 Task:  Click on Hockey In the Cross-Check Hockey League click on  Pick Sheet Your name William Rodriguez Team name Carolina Thunderbirds and  Email softage.5@softage.net Period 1 - 3 Point Game Los Angeles Kings Period 1 - 2 Point Game Edmonton Oilers Period 1 - 1 Point Game Detroit Red Wings Period 2 - 3 Point Game Dallas Stars Period 2 - 2 Point Game Columbus Blue Jackets Period 2 - 1 Point Game Colorado Avalanche Period 3 - 3 Point Game Chicago Blackhawks Period 3 - 2 Point Game Carolina Hurricanes Period 3 - 1 Point Game Calgary Flames Submit pick sheet
Action: Mouse moved to (612, 69)
Screenshot: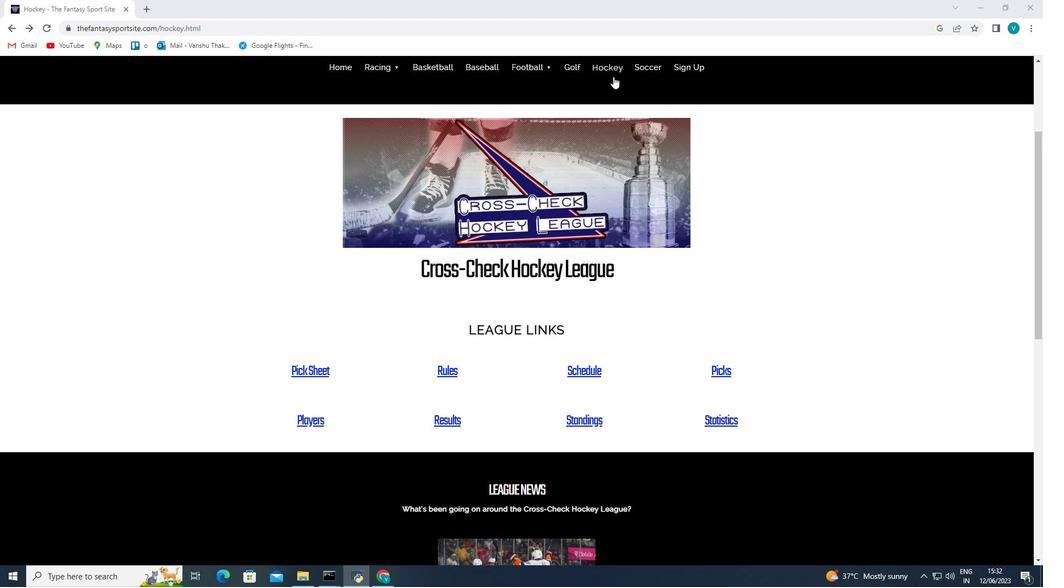 
Action: Mouse pressed left at (612, 69)
Screenshot: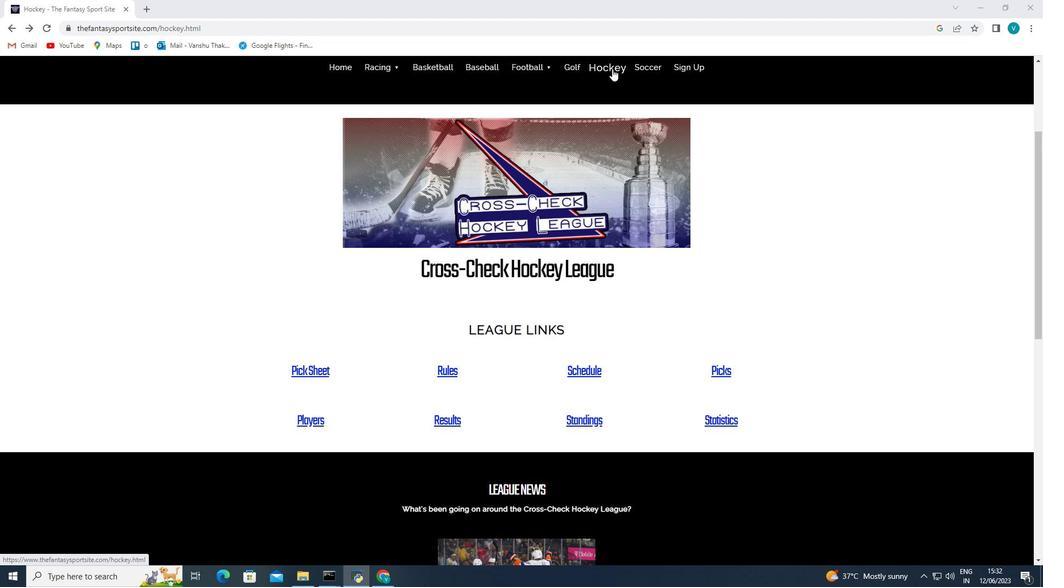 
Action: Mouse moved to (821, 201)
Screenshot: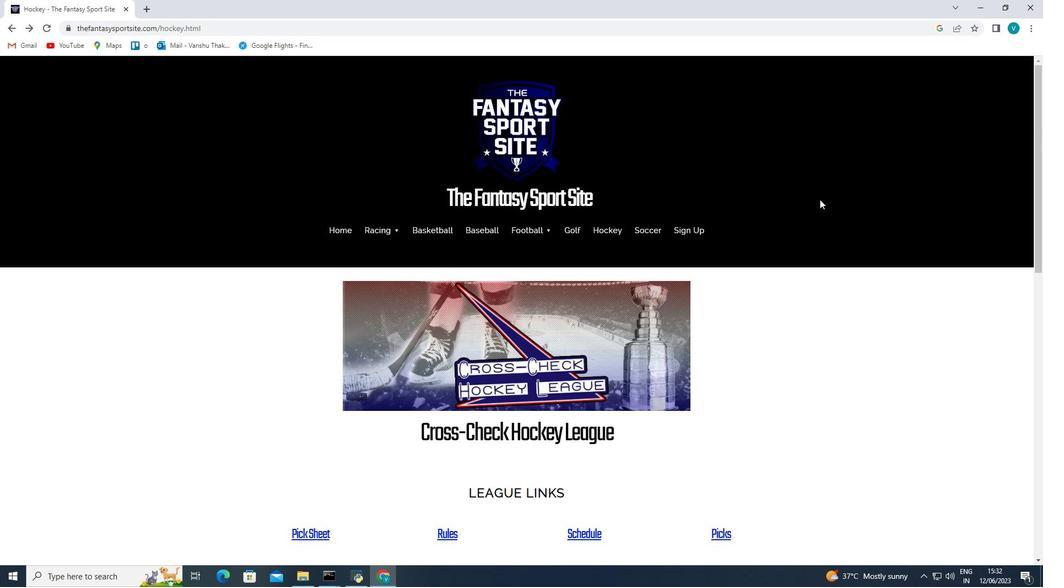 
Action: Mouse scrolled (821, 201) with delta (0, 0)
Screenshot: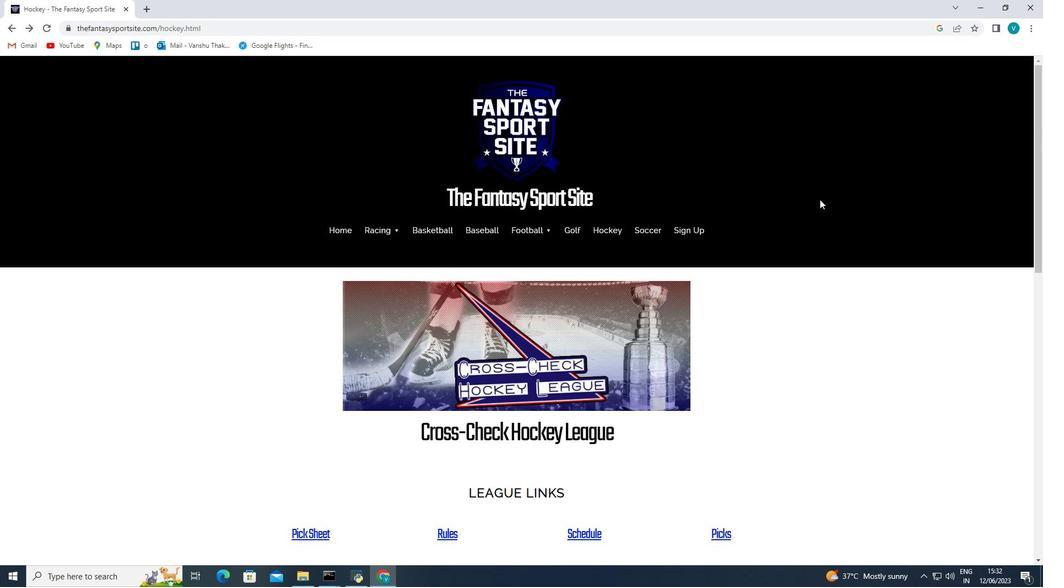 
Action: Mouse moved to (823, 208)
Screenshot: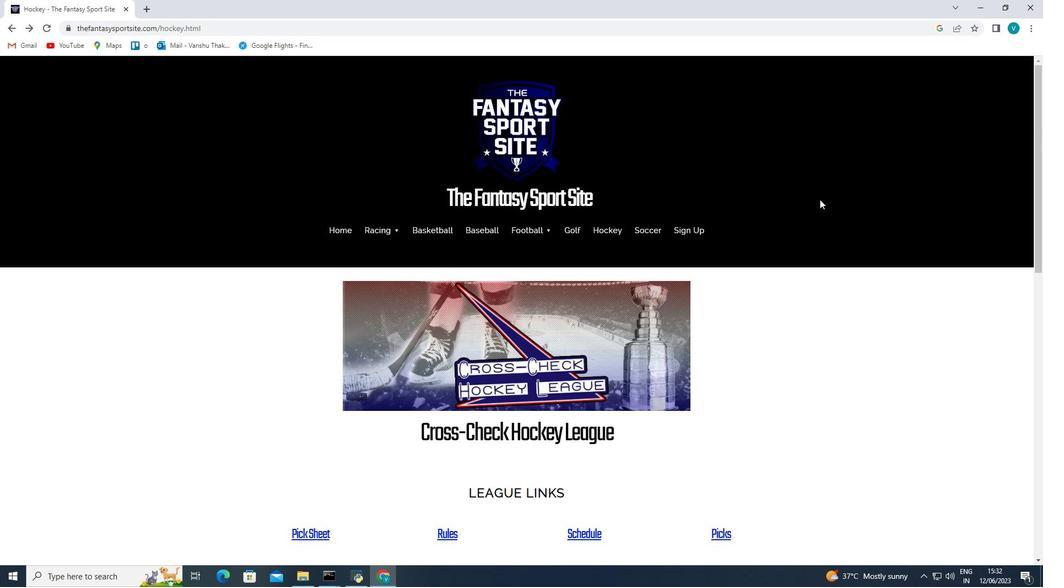 
Action: Mouse scrolled (823, 208) with delta (0, 0)
Screenshot: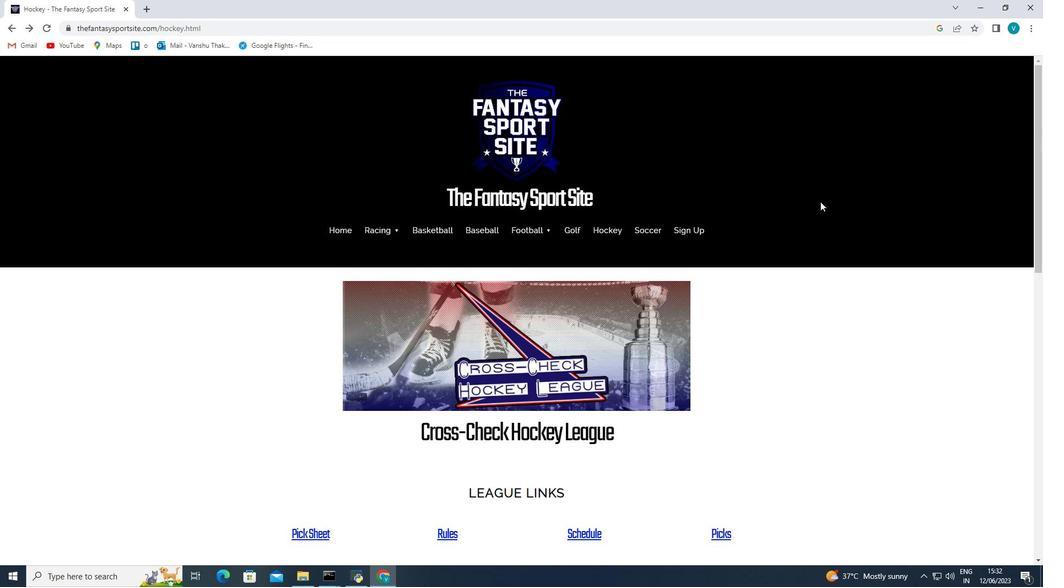 
Action: Mouse moved to (823, 213)
Screenshot: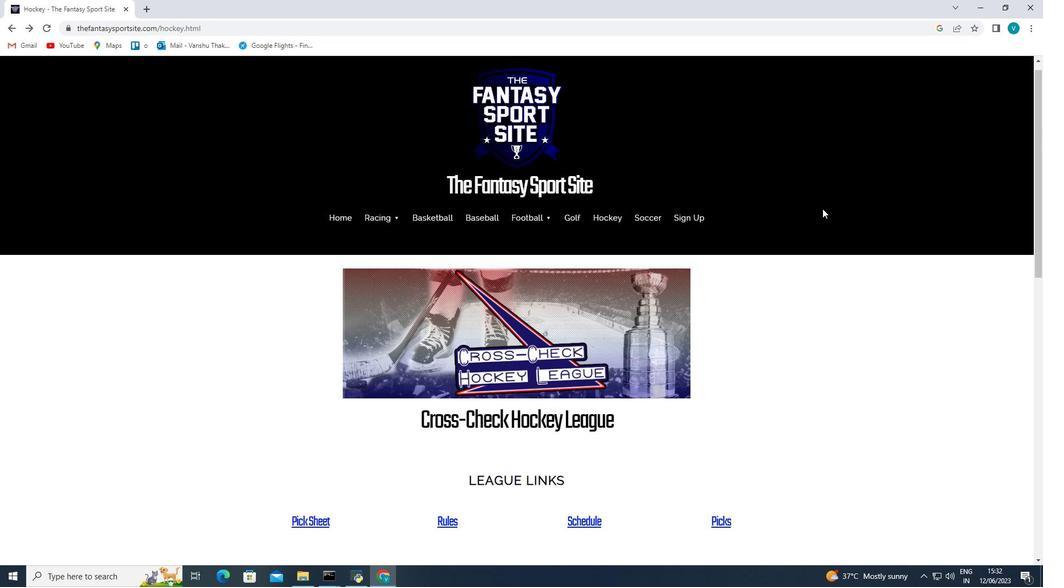 
Action: Mouse scrolled (823, 212) with delta (0, 0)
Screenshot: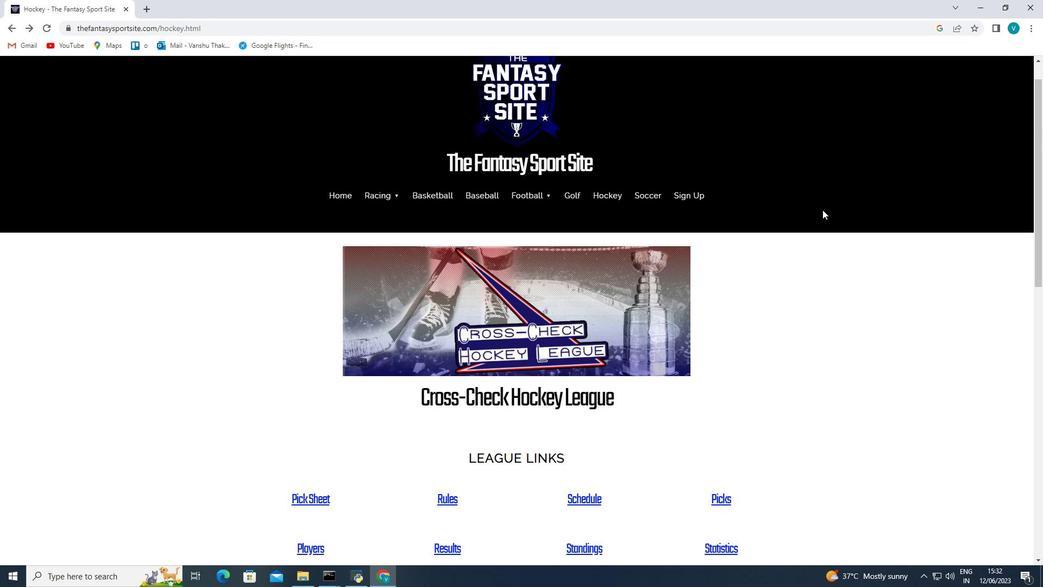 
Action: Mouse moved to (332, 370)
Screenshot: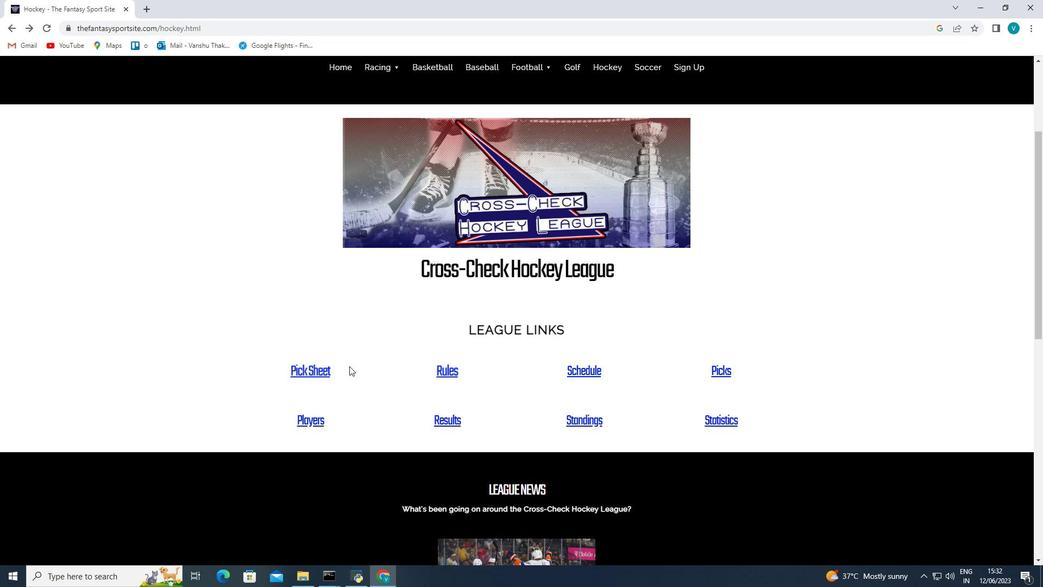 
Action: Mouse pressed left at (332, 370)
Screenshot: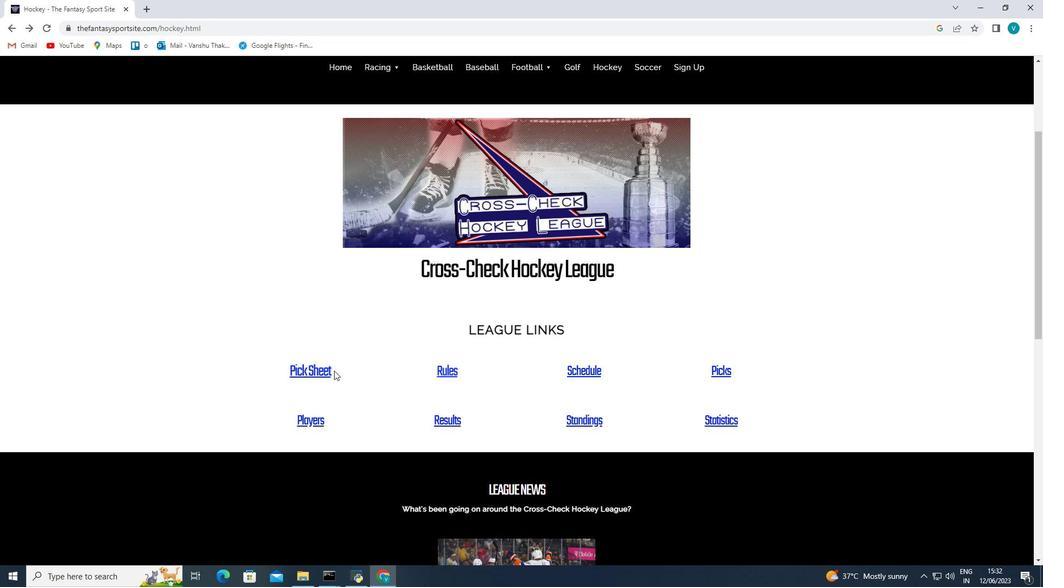 
Action: Mouse moved to (325, 373)
Screenshot: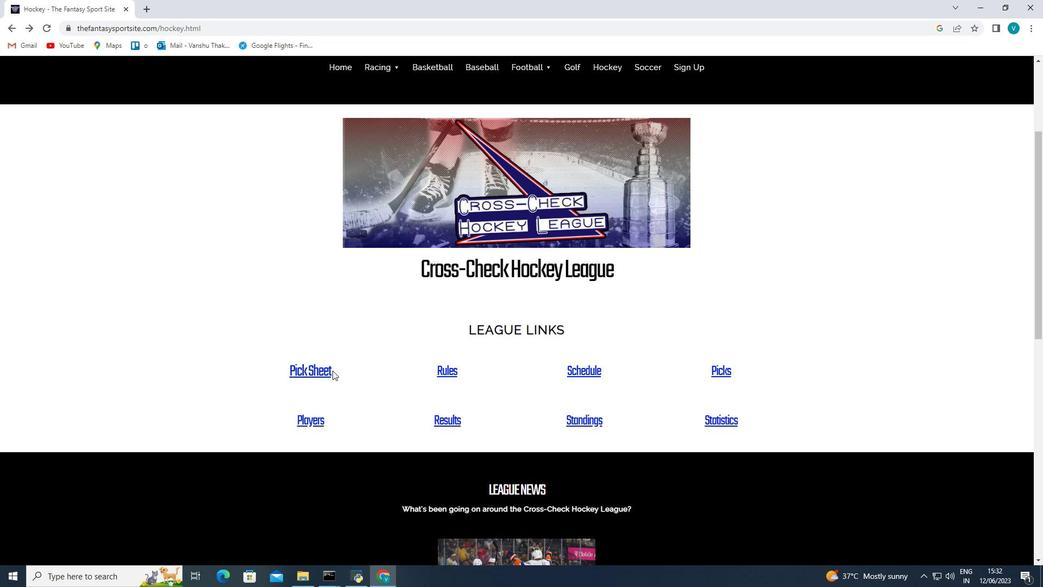 
Action: Mouse pressed left at (325, 373)
Screenshot: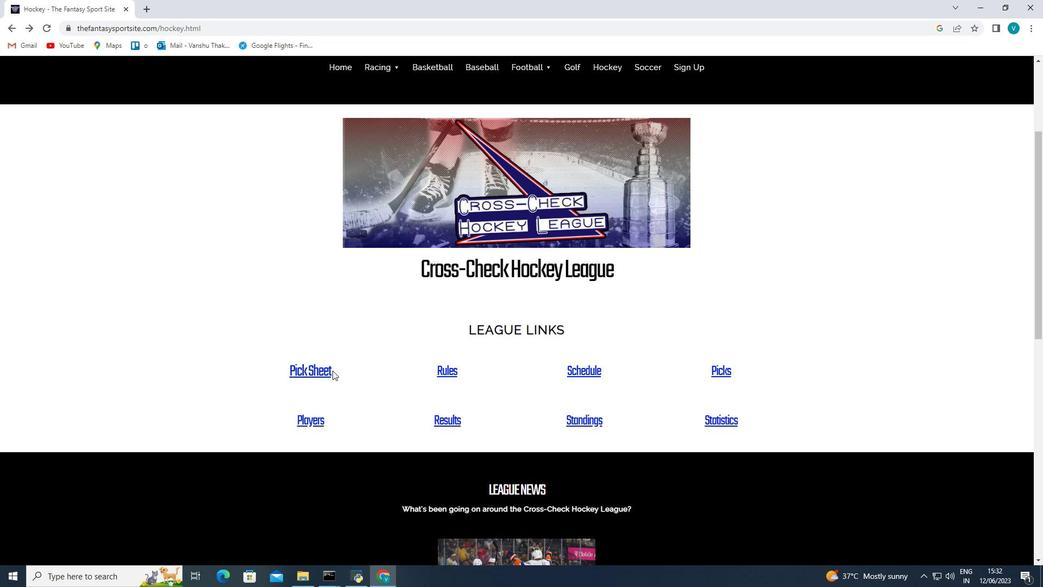 
Action: Mouse moved to (529, 327)
Screenshot: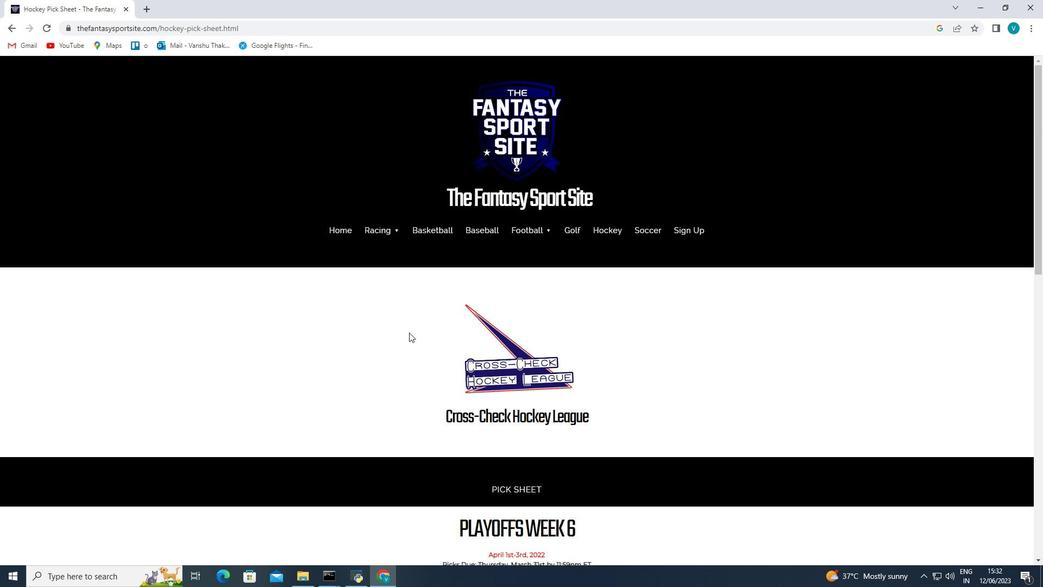 
Action: Mouse scrolled (529, 327) with delta (0, 0)
Screenshot: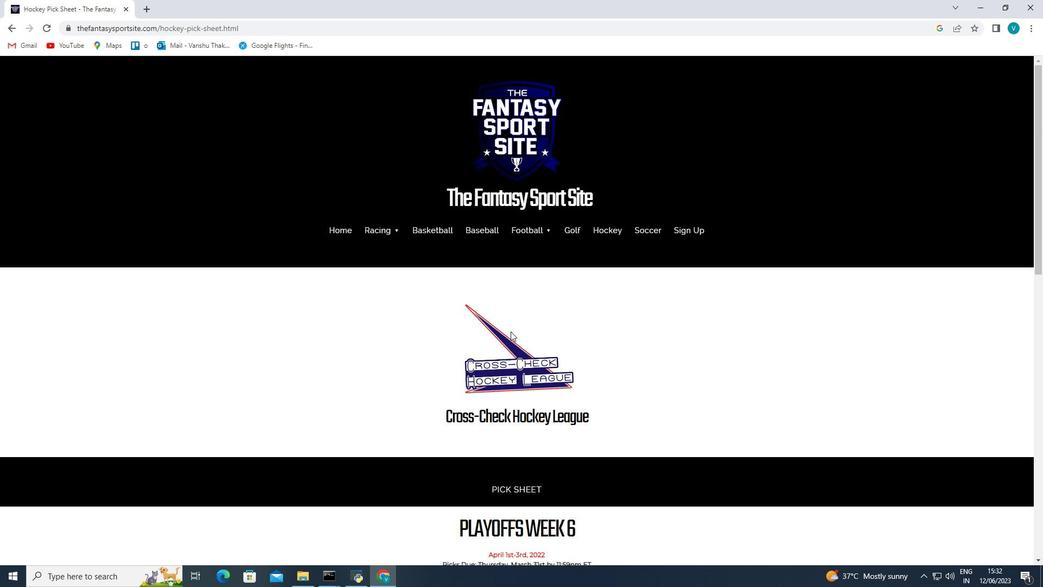 
Action: Mouse scrolled (529, 327) with delta (0, 0)
Screenshot: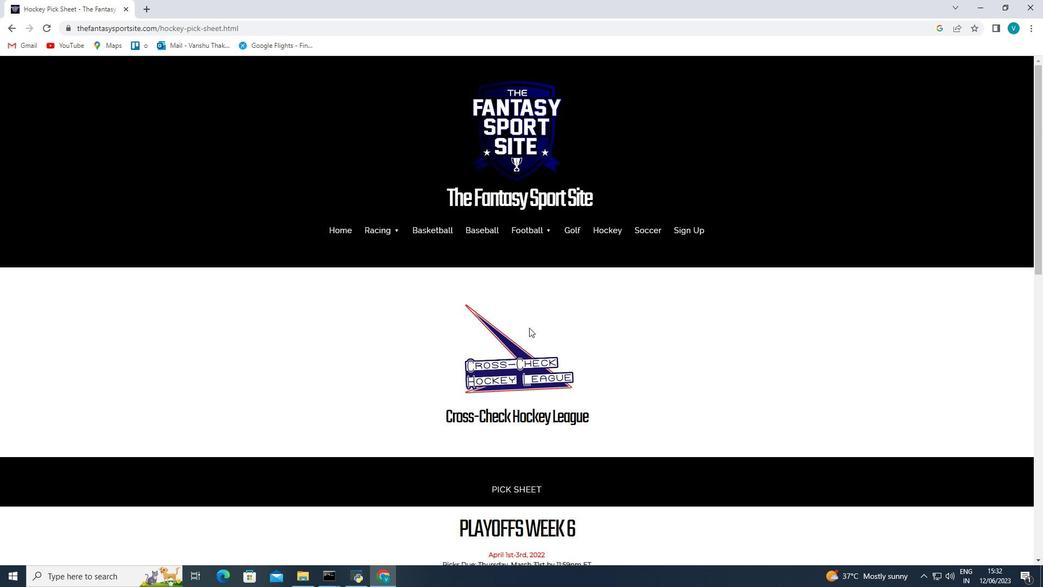 
Action: Mouse moved to (529, 327)
Screenshot: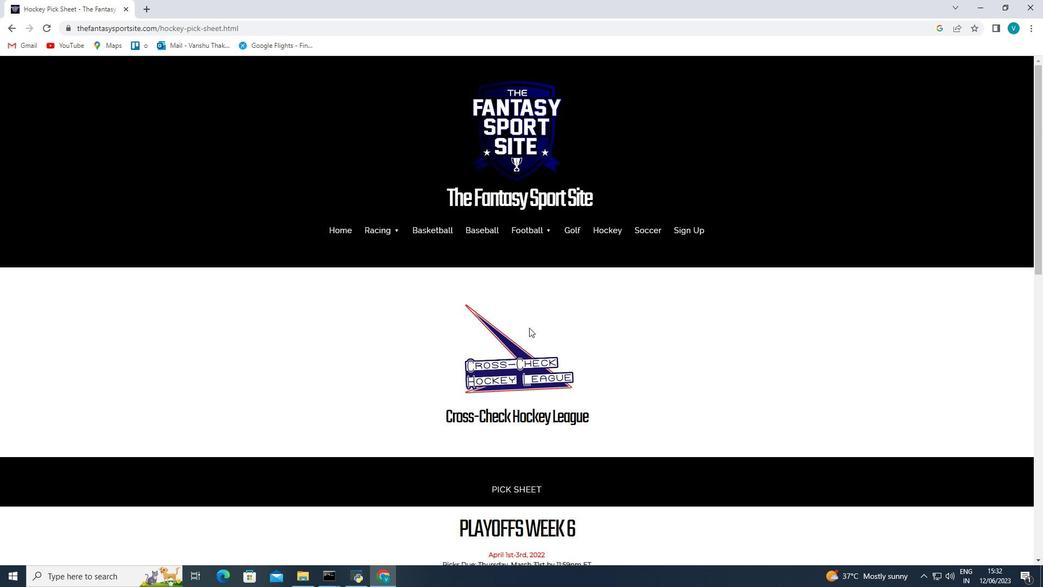 
Action: Mouse scrolled (529, 327) with delta (0, 0)
Screenshot: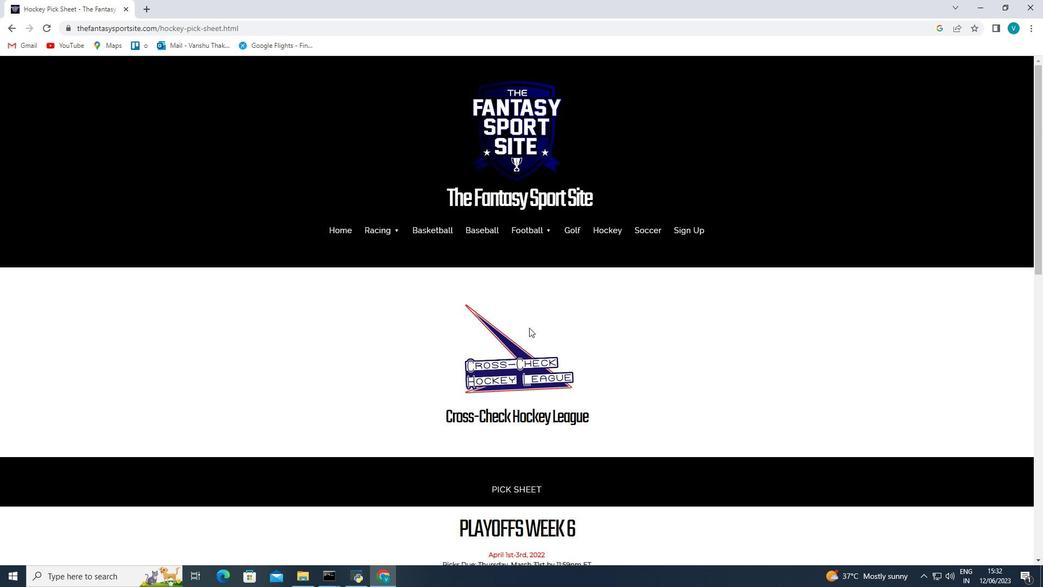 
Action: Mouse moved to (527, 325)
Screenshot: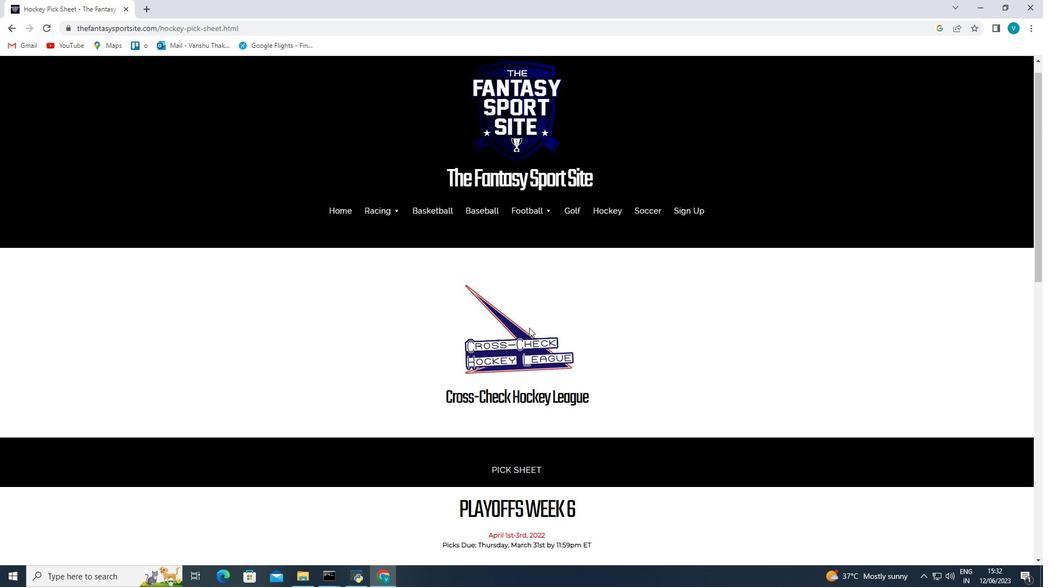 
Action: Mouse scrolled (527, 325) with delta (0, 0)
Screenshot: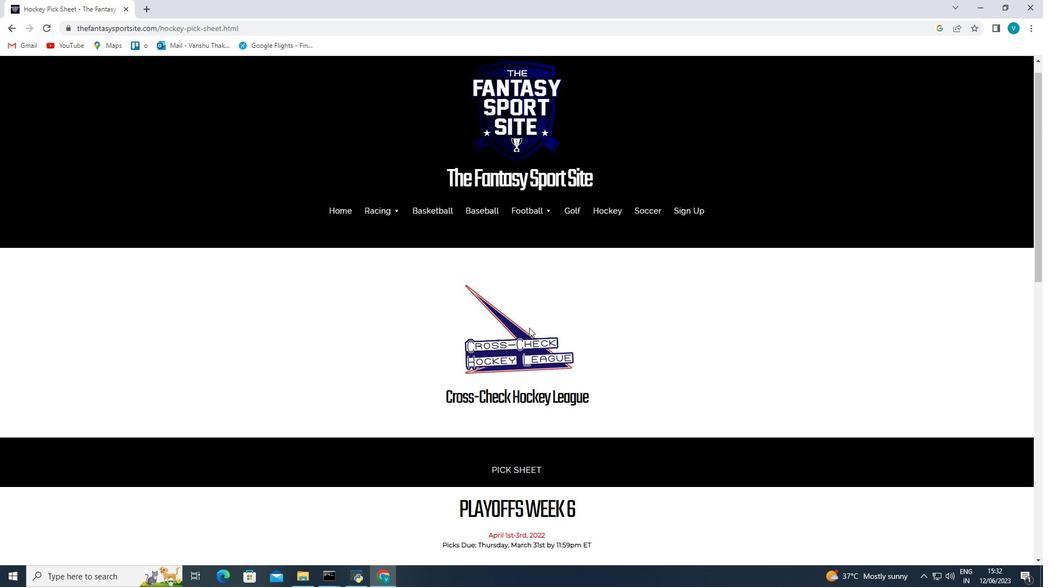 
Action: Mouse moved to (525, 324)
Screenshot: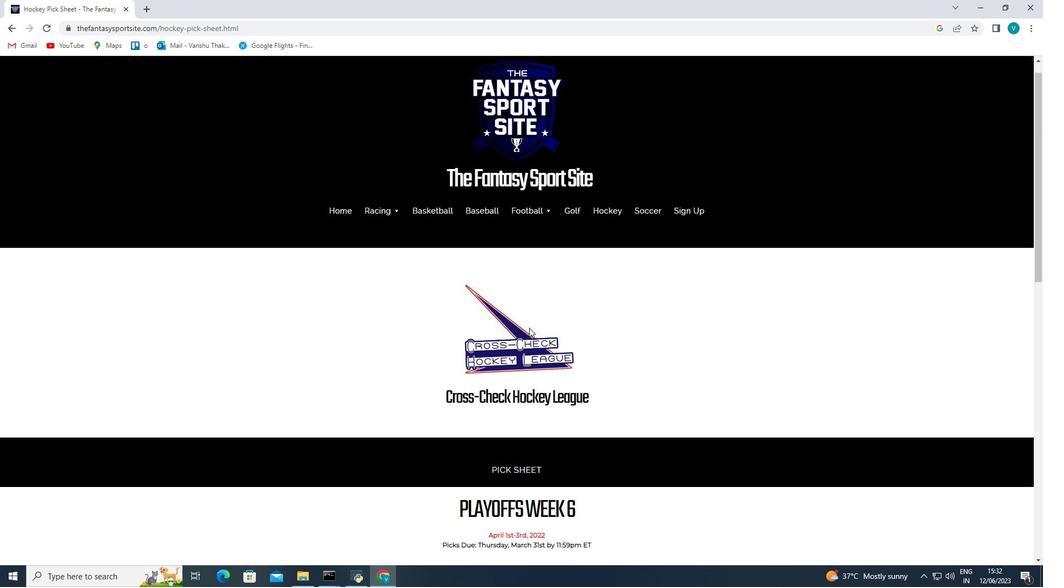 
Action: Mouse scrolled (525, 324) with delta (0, 0)
Screenshot: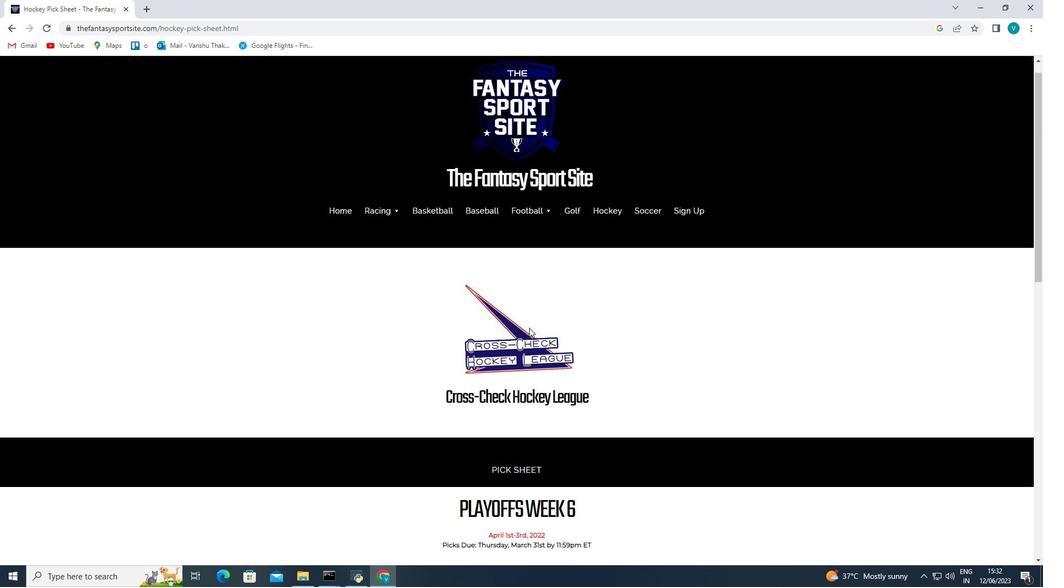 
Action: Mouse moved to (513, 343)
Screenshot: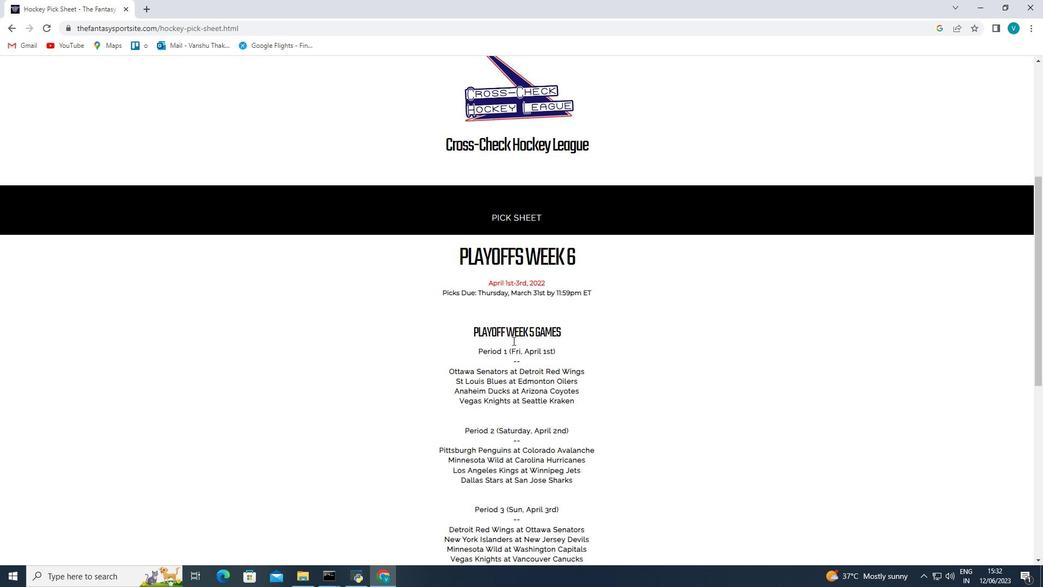 
Action: Mouse scrolled (513, 342) with delta (0, 0)
Screenshot: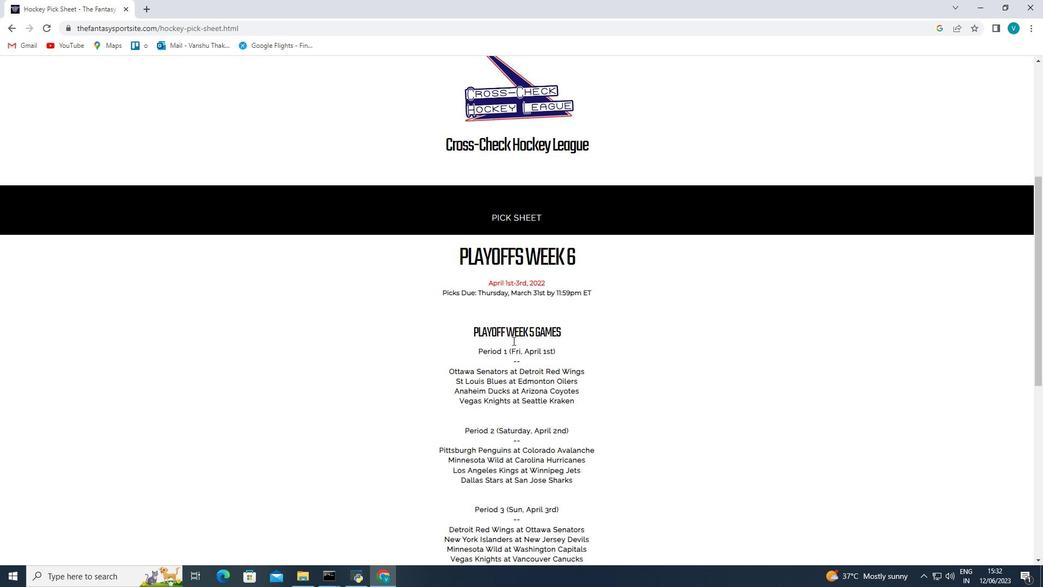 
Action: Mouse scrolled (513, 342) with delta (0, 0)
Screenshot: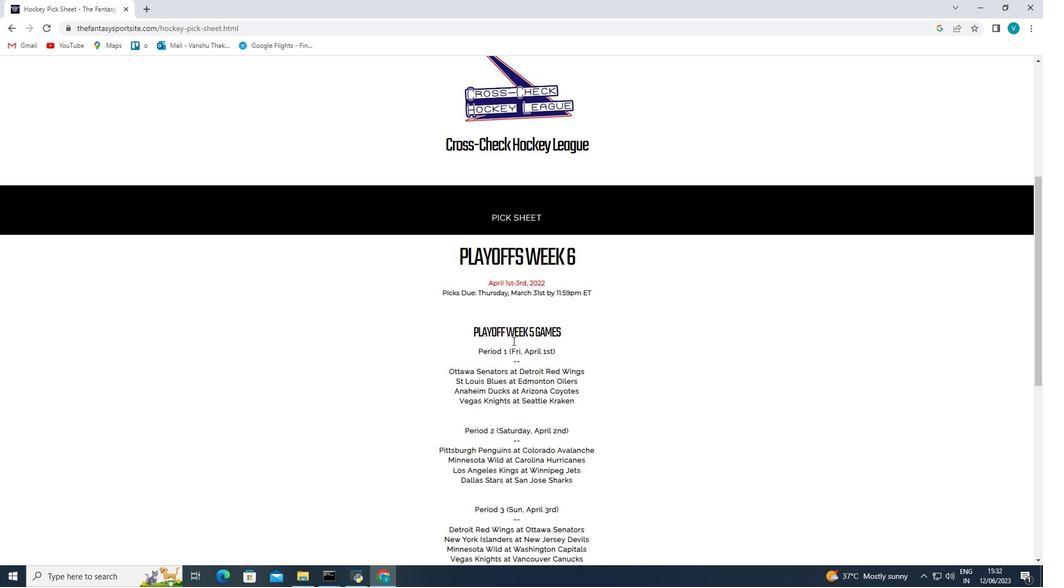 
Action: Mouse scrolled (513, 342) with delta (0, 0)
Screenshot: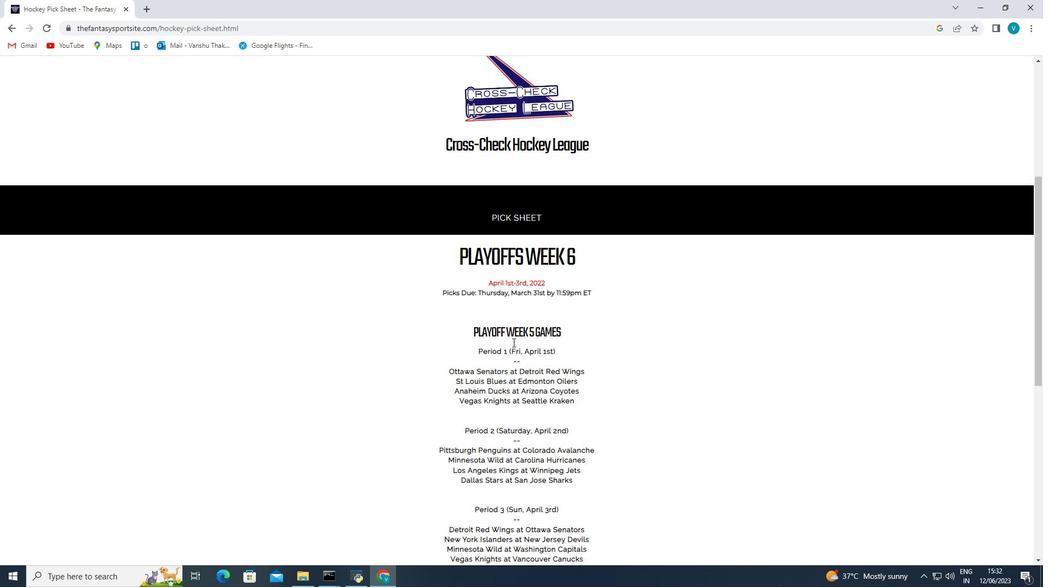 
Action: Mouse scrolled (513, 342) with delta (0, 0)
Screenshot: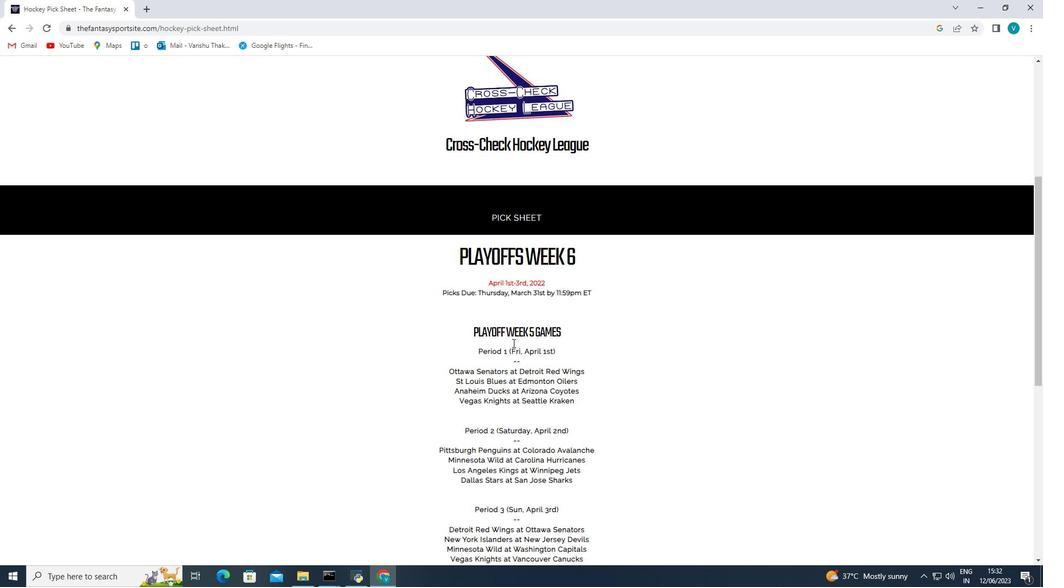 
Action: Mouse scrolled (513, 342) with delta (0, 0)
Screenshot: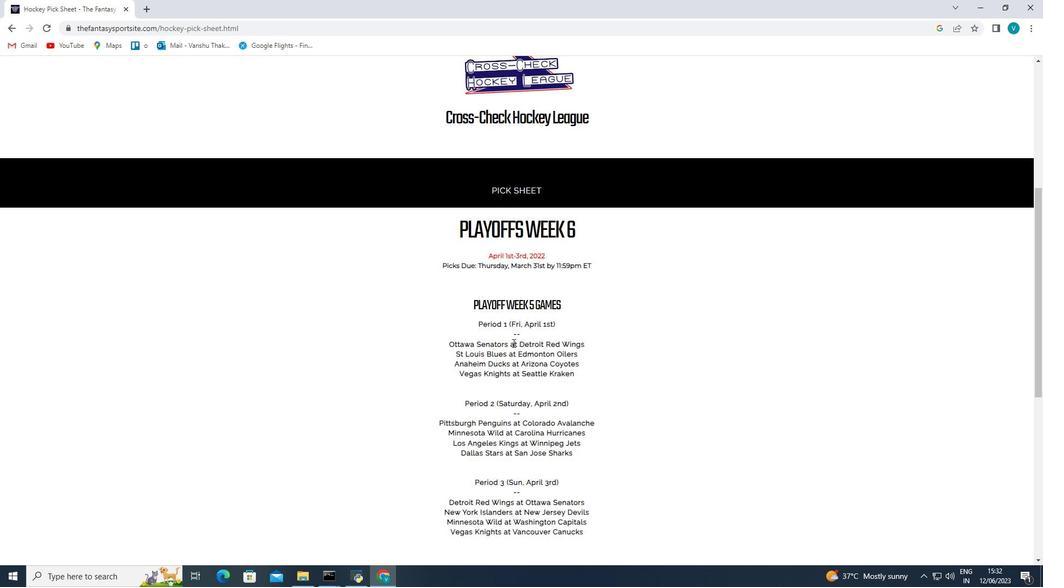 
Action: Mouse moved to (532, 336)
Screenshot: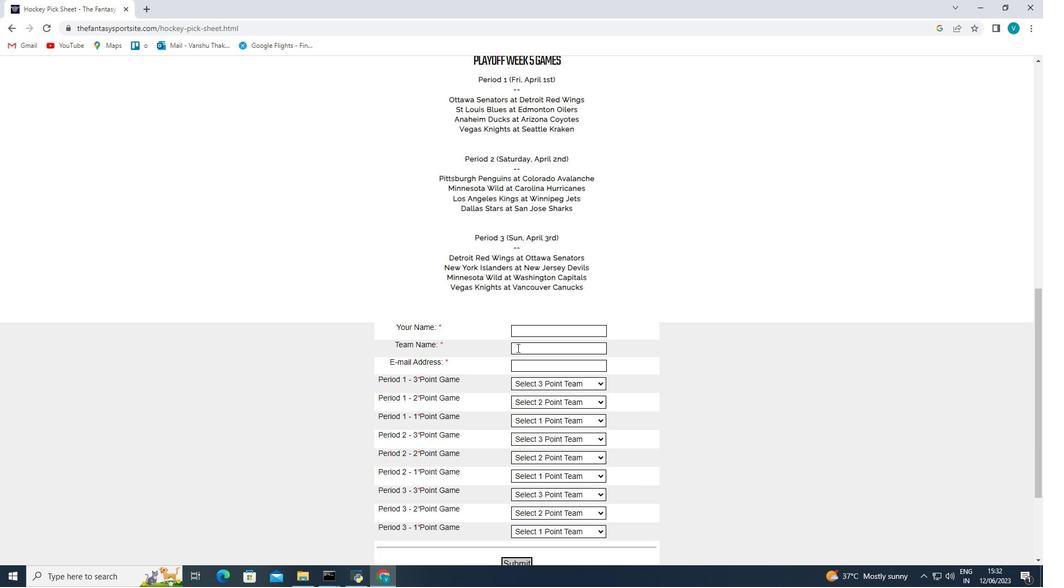 
Action: Mouse pressed left at (532, 336)
Screenshot: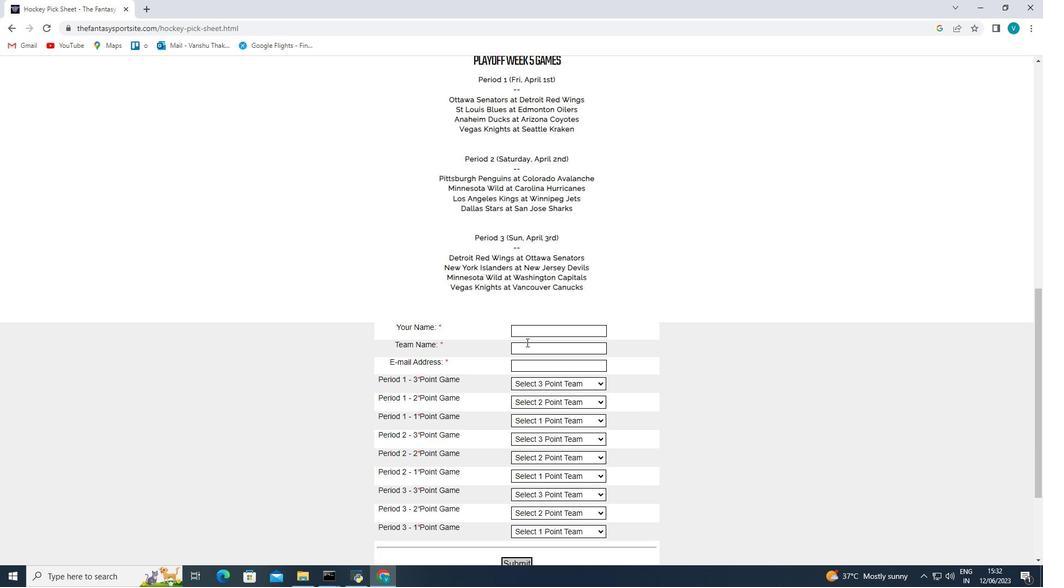 
Action: Key pressed <Key.shift>William<Key.space><Key.shift>Rodriguez
Screenshot: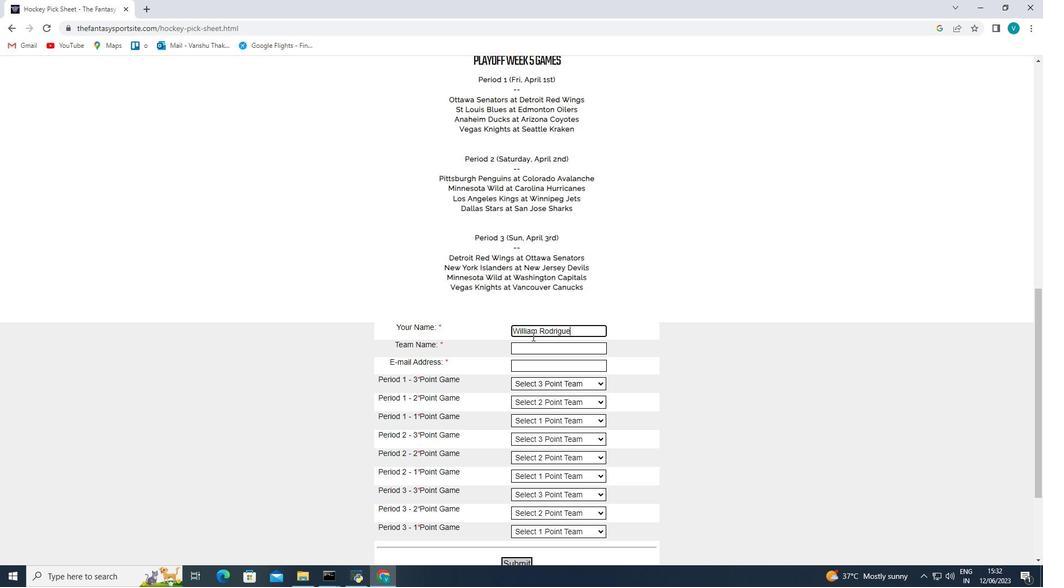 
Action: Mouse moved to (531, 339)
Screenshot: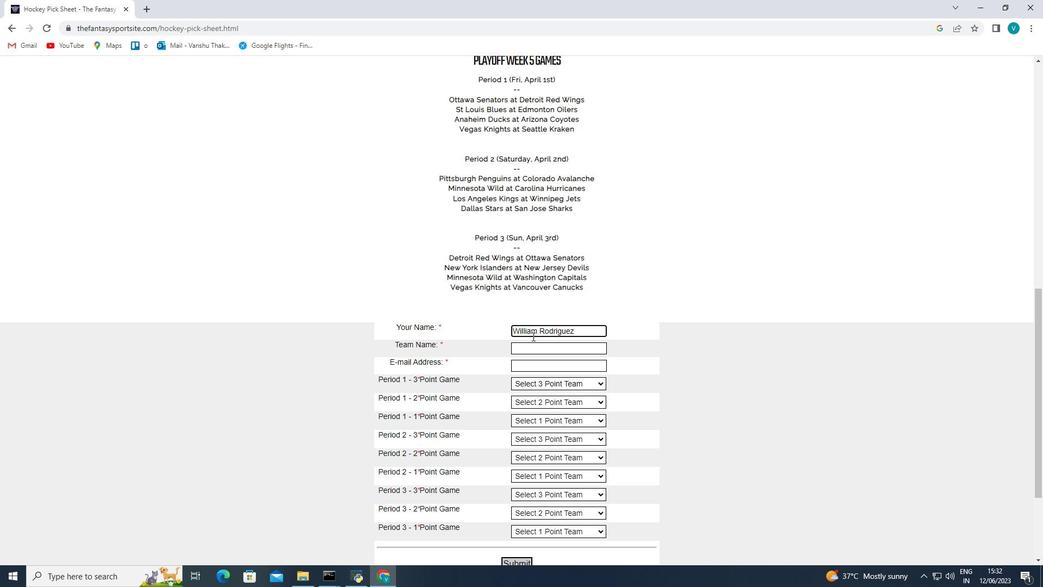 
Action: Mouse pressed left at (531, 339)
Screenshot: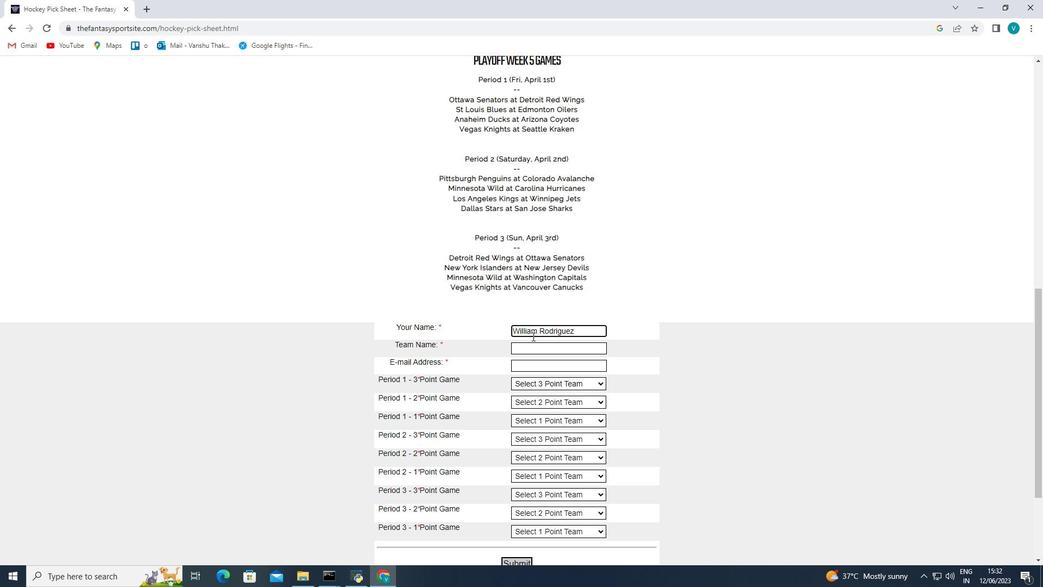 
Action: Mouse moved to (531, 344)
Screenshot: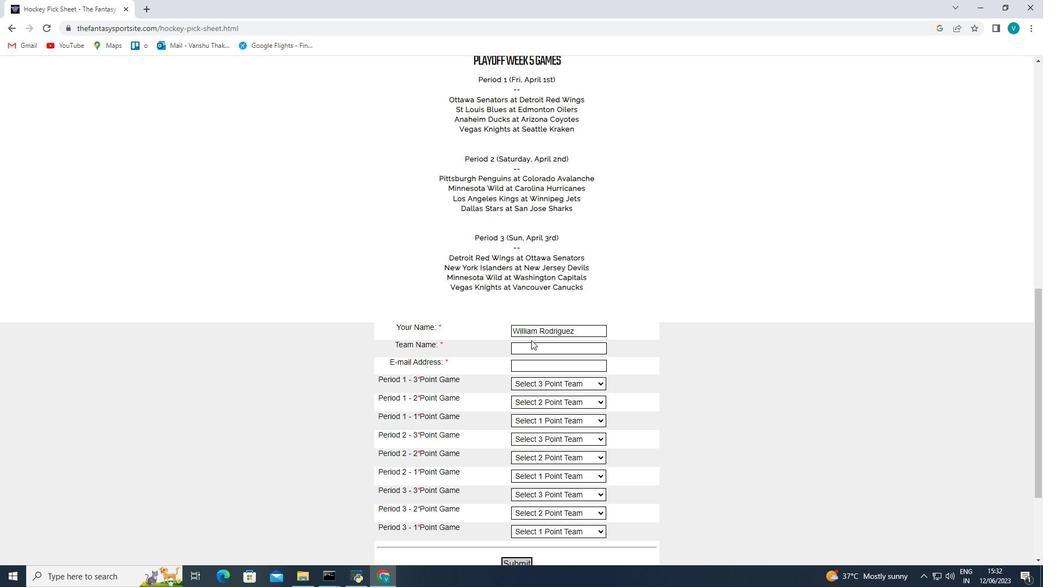 
Action: Mouse pressed left at (531, 344)
Screenshot: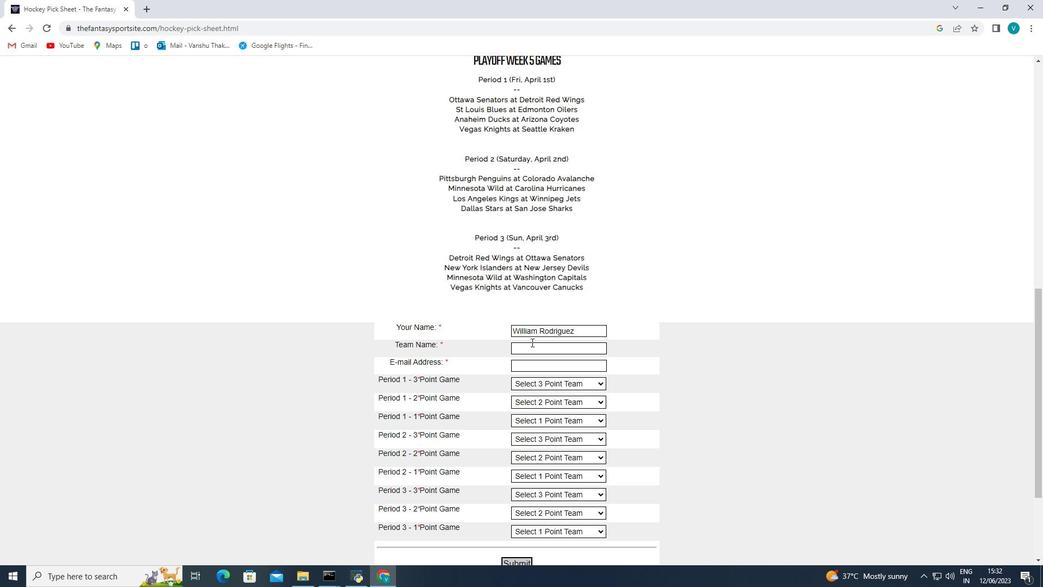 
Action: Key pressed <Key.shift>Carolina<Key.space><Key.shift>Thunderbirds
Screenshot: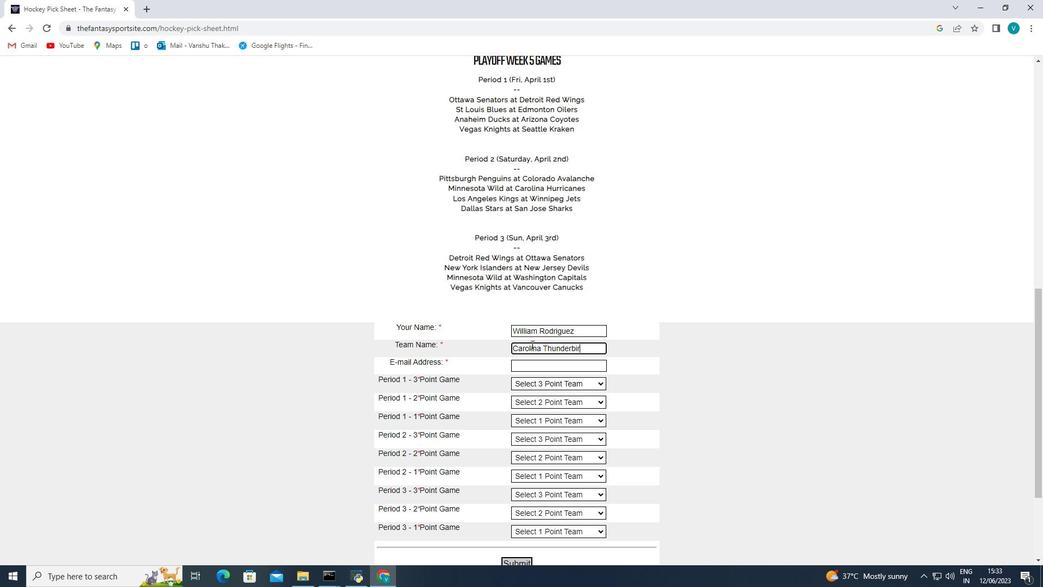 
Action: Mouse moved to (529, 359)
Screenshot: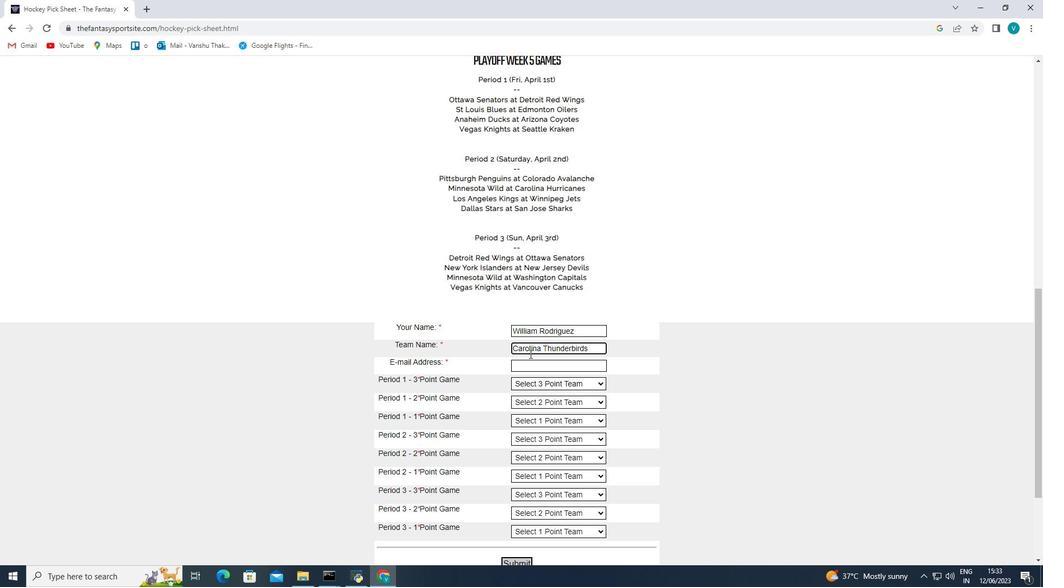 
Action: Mouse pressed left at (529, 359)
Screenshot: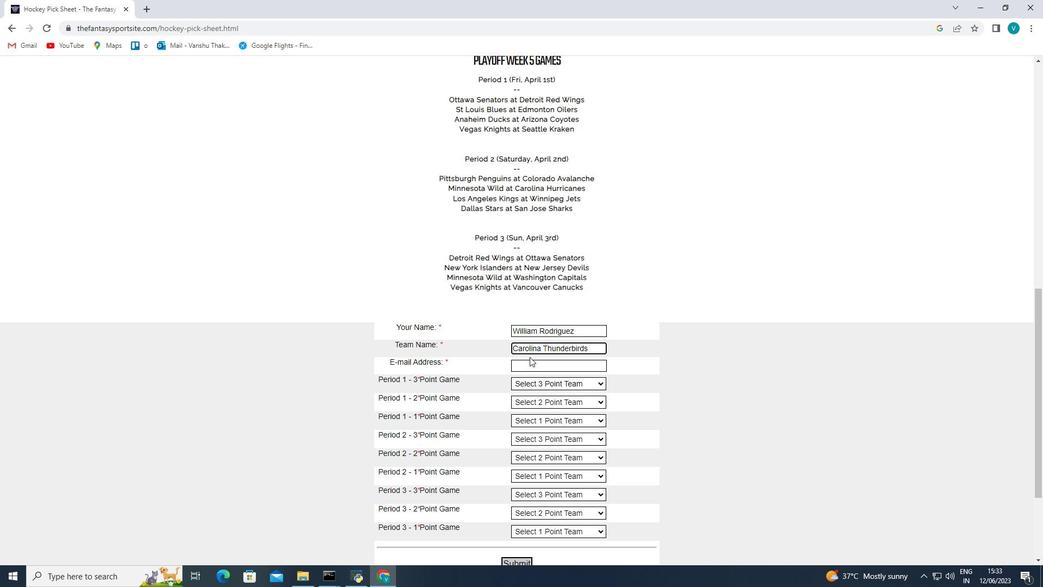 
Action: Key pressed softage.5<Key.shift>@softage.net
Screenshot: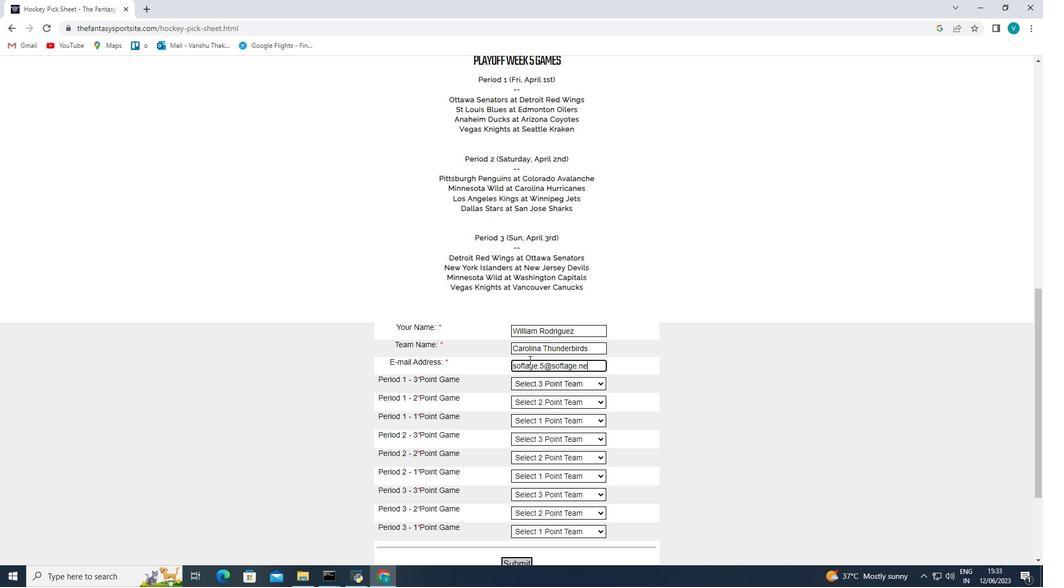 
Action: Mouse moved to (544, 385)
Screenshot: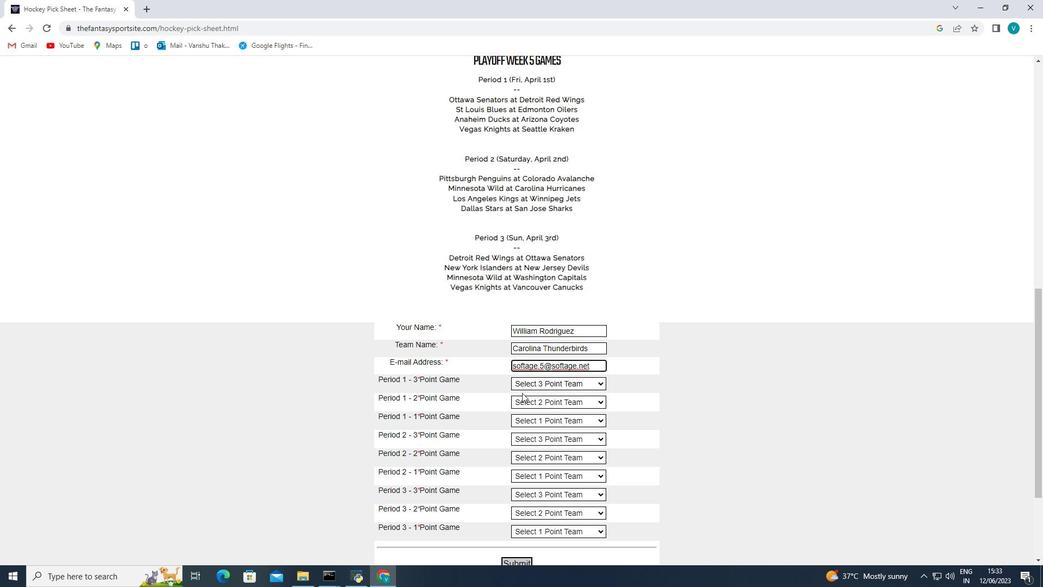 
Action: Mouse pressed left at (544, 385)
Screenshot: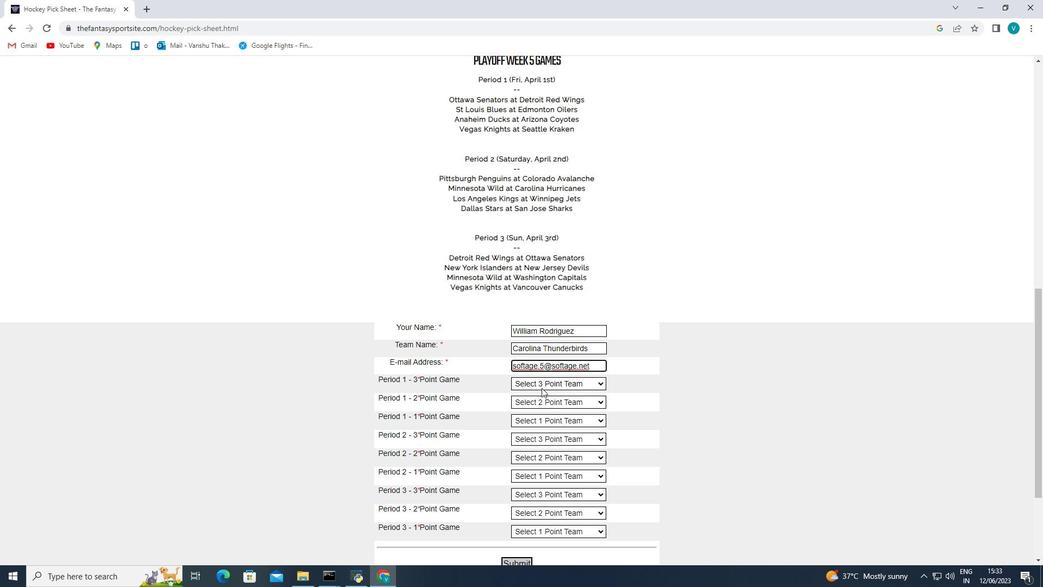 
Action: Mouse moved to (547, 342)
Screenshot: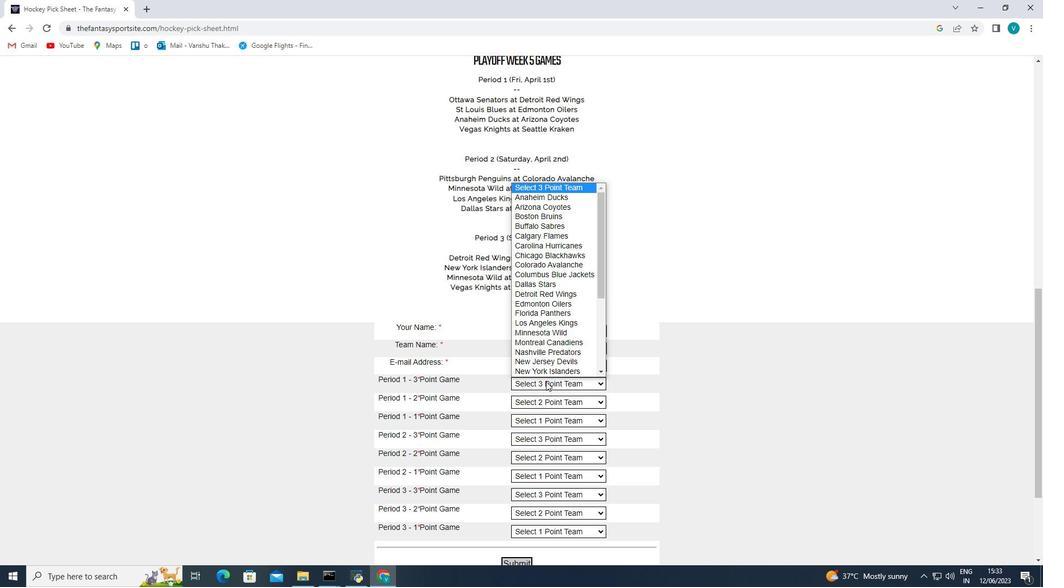 
Action: Mouse scrolled (547, 342) with delta (0, 0)
Screenshot: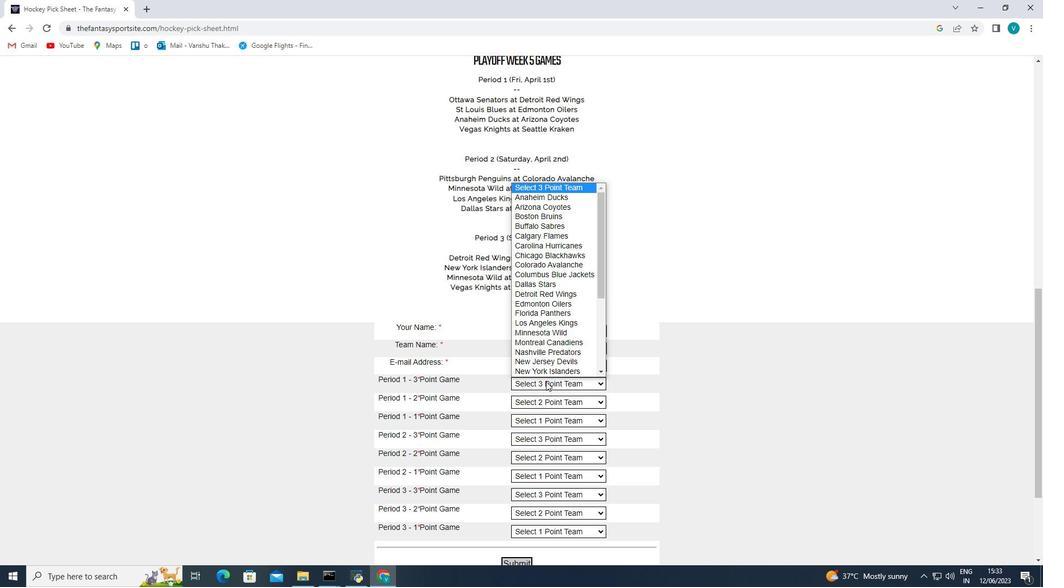 
Action: Mouse scrolled (547, 342) with delta (0, 0)
Screenshot: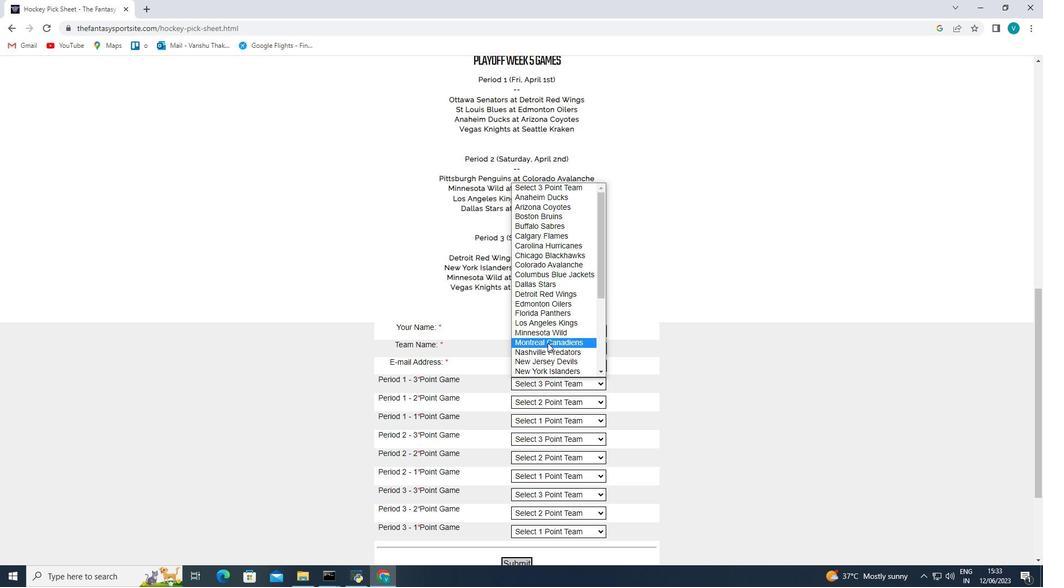 
Action: Mouse scrolled (547, 342) with delta (0, 0)
Screenshot: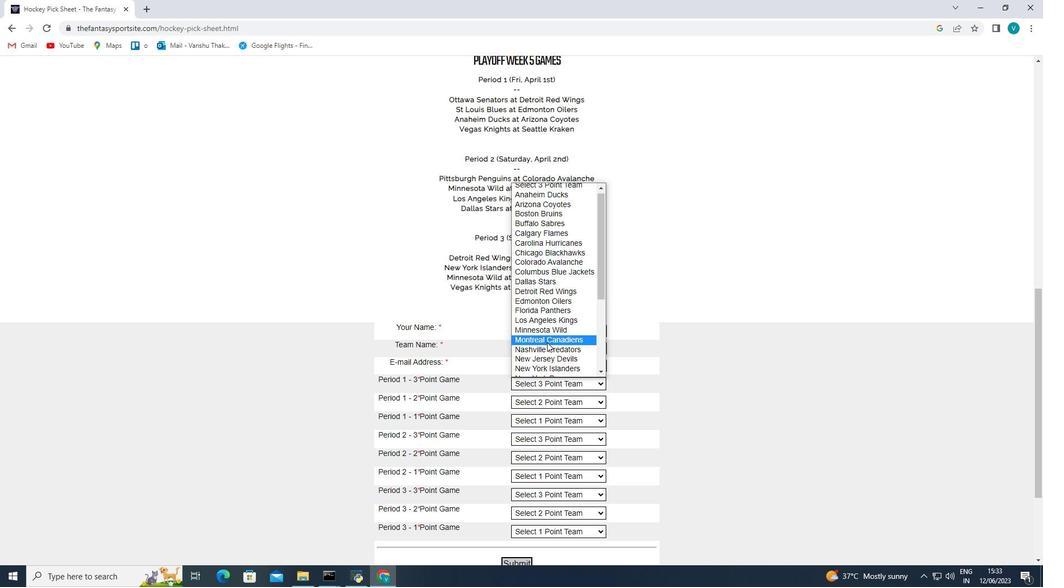 
Action: Mouse moved to (546, 342)
Screenshot: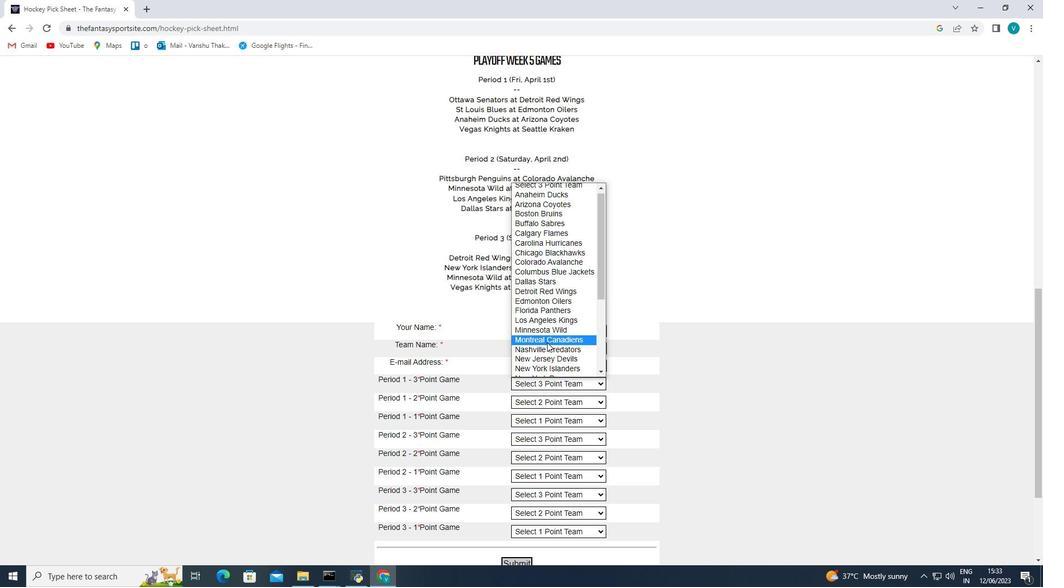 
Action: Mouse scrolled (546, 342) with delta (0, 0)
Screenshot: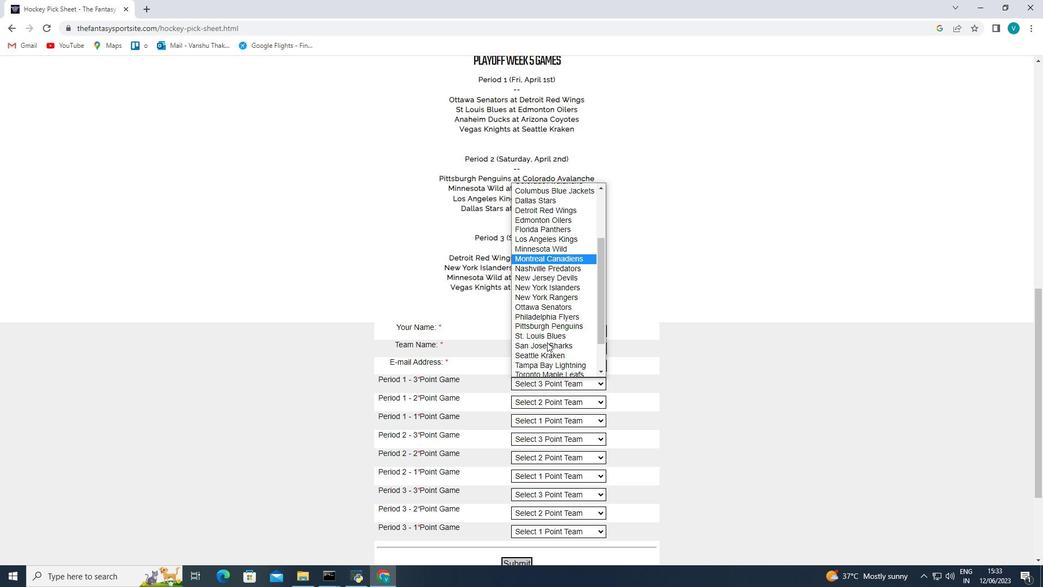 
Action: Mouse scrolled (546, 342) with delta (0, 0)
Screenshot: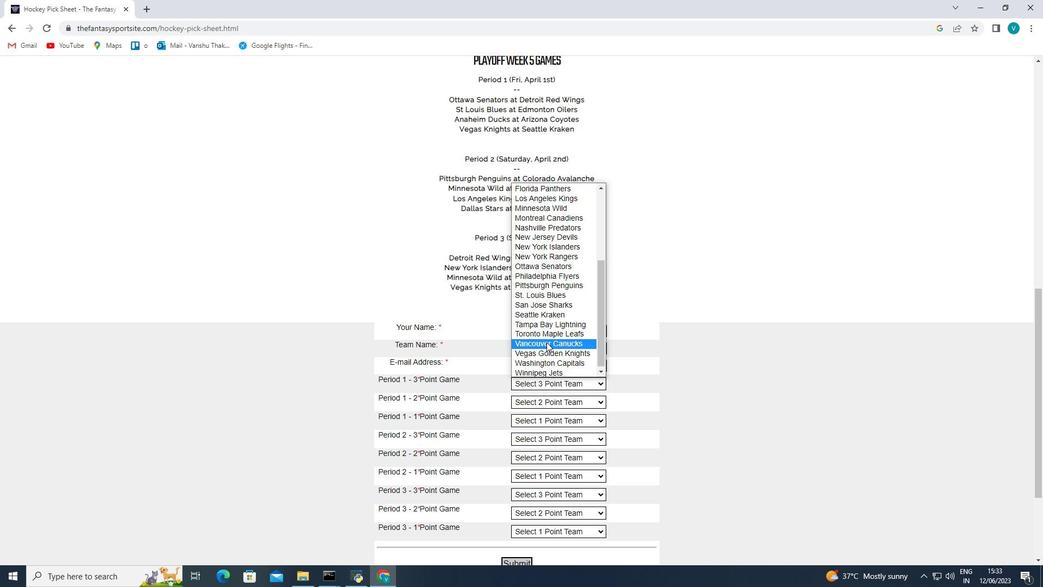 
Action: Mouse moved to (551, 321)
Screenshot: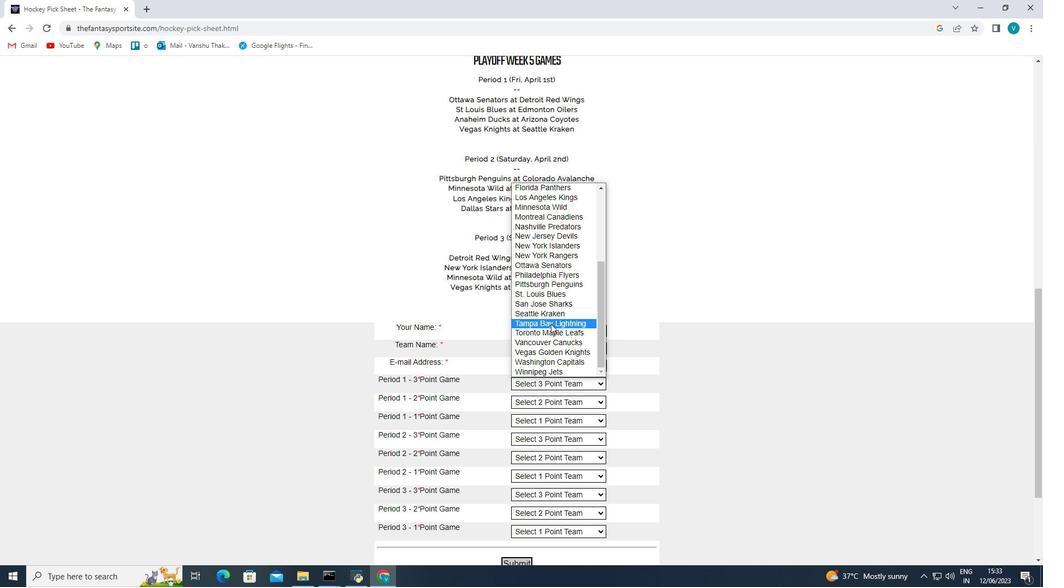 
Action: Mouse scrolled (551, 322) with delta (0, 0)
Screenshot: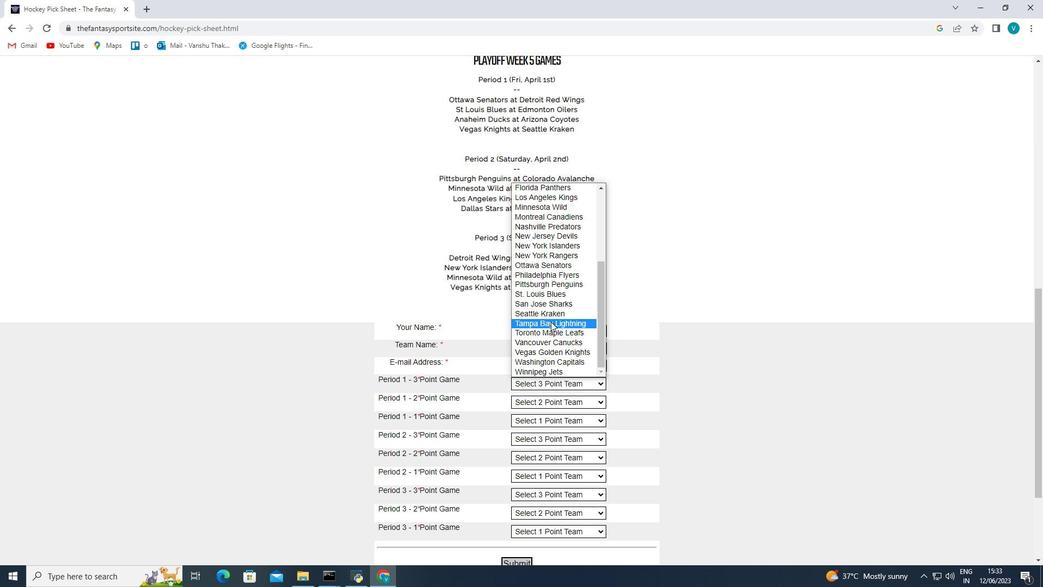 
Action: Mouse scrolled (551, 322) with delta (0, 0)
Screenshot: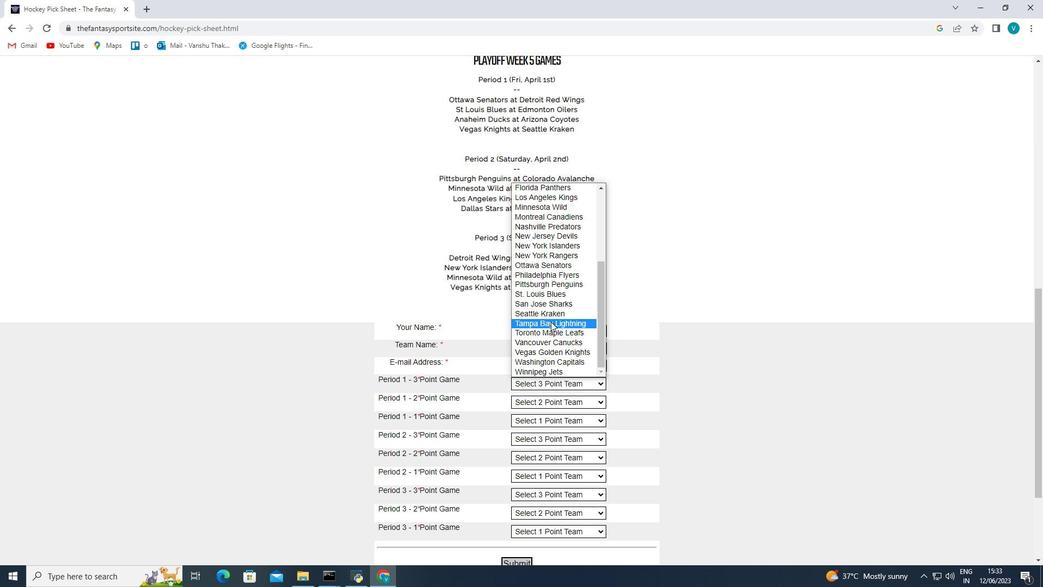 
Action: Mouse scrolled (551, 322) with delta (0, 0)
Screenshot: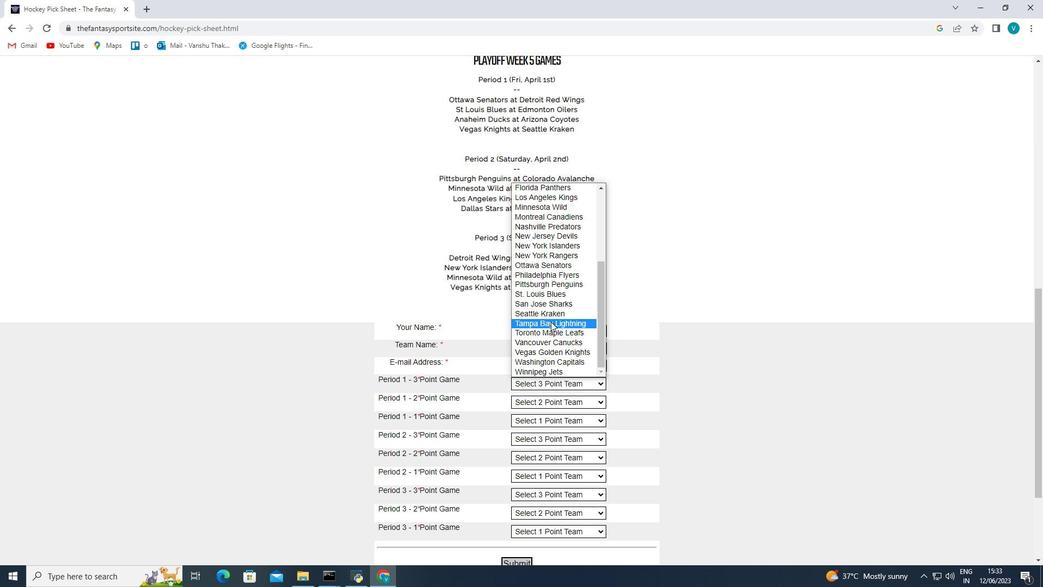 
Action: Mouse scrolled (551, 322) with delta (0, 0)
Screenshot: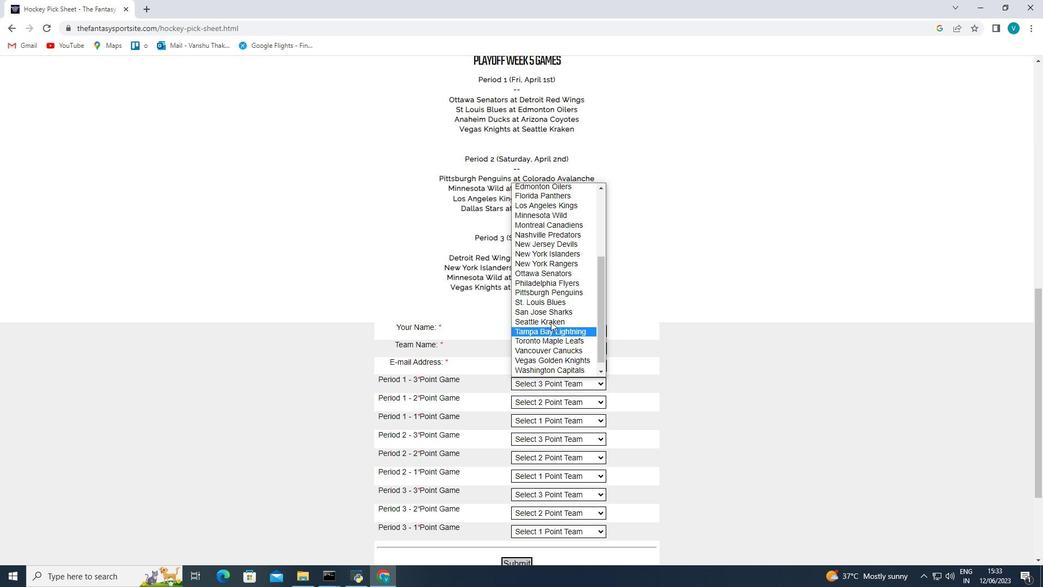 
Action: Mouse scrolled (551, 322) with delta (0, 0)
Screenshot: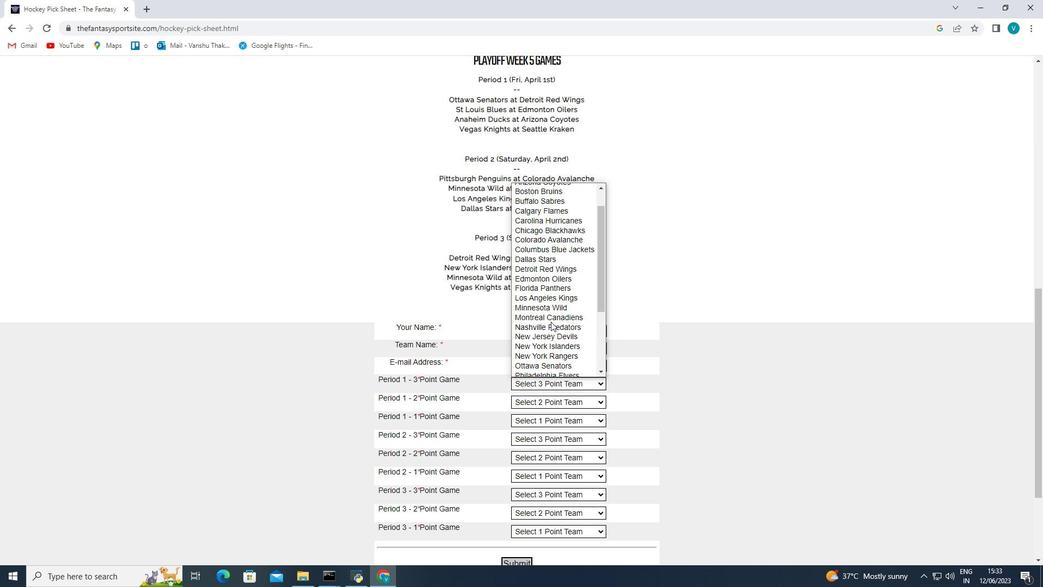 
Action: Mouse moved to (548, 321)
Screenshot: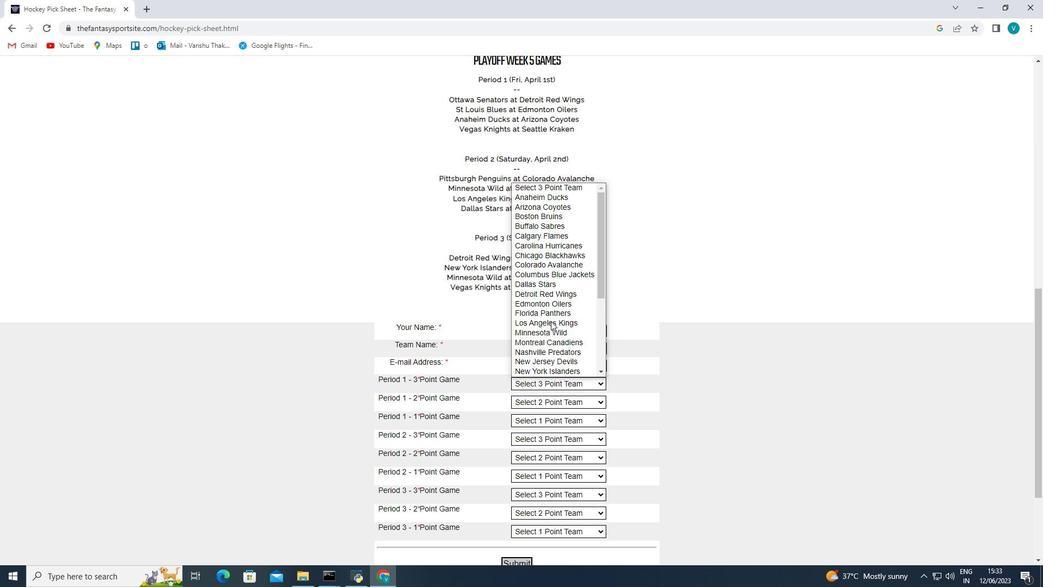 
Action: Mouse pressed left at (548, 321)
Screenshot: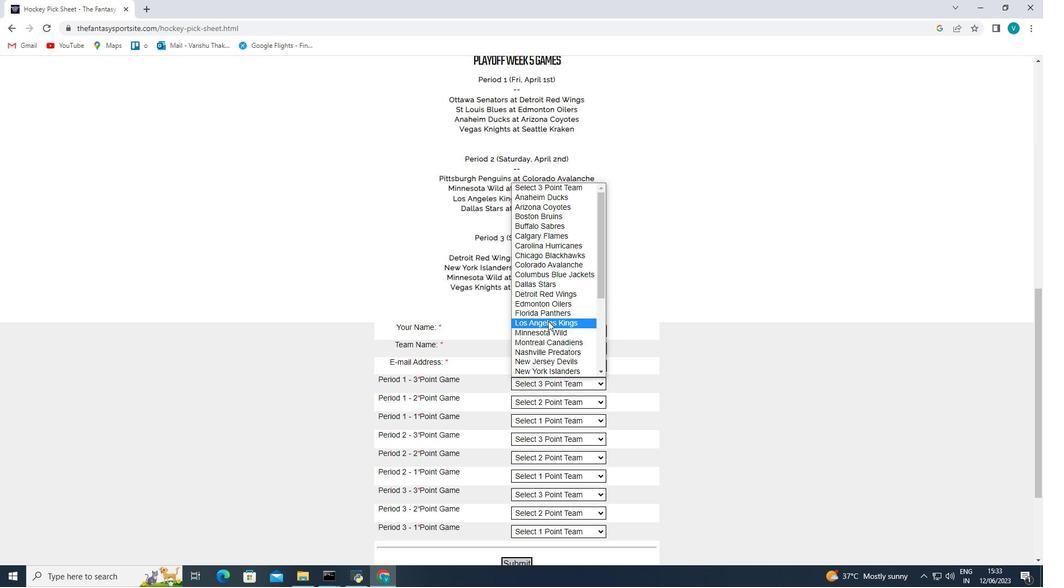 
Action: Mouse moved to (560, 398)
Screenshot: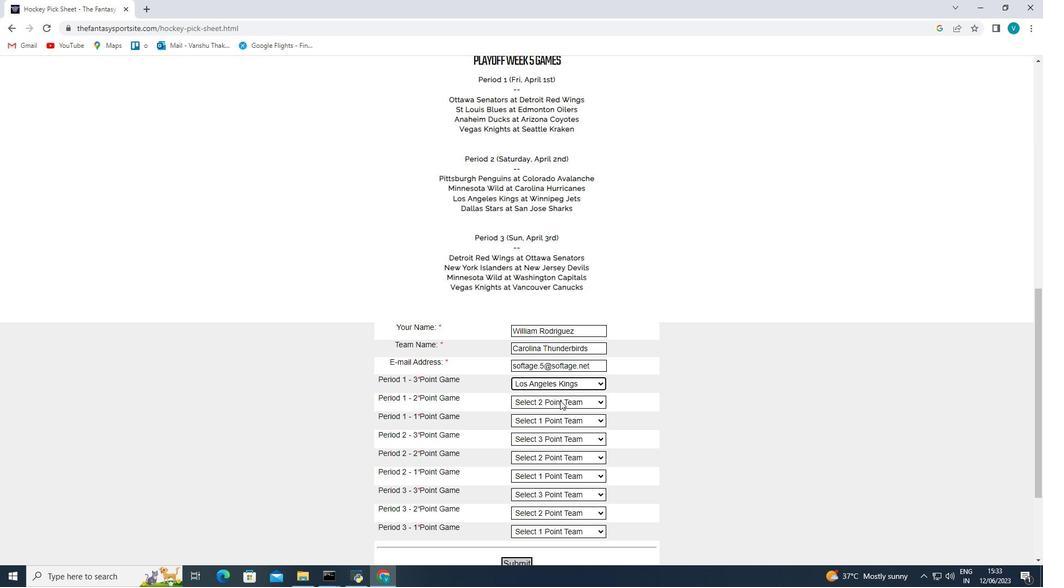 
Action: Mouse pressed left at (560, 398)
Screenshot: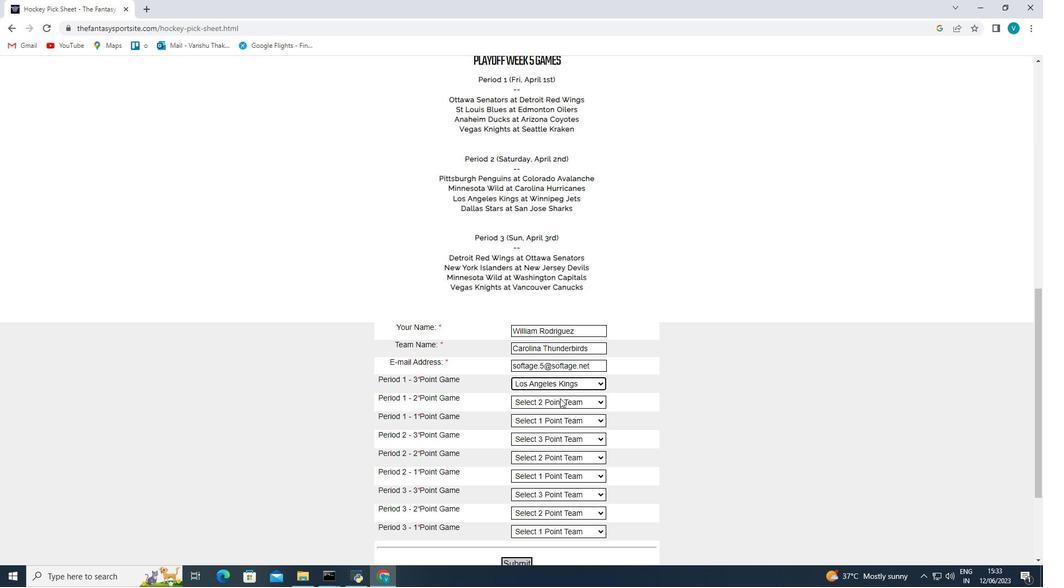 
Action: Mouse moved to (566, 315)
Screenshot: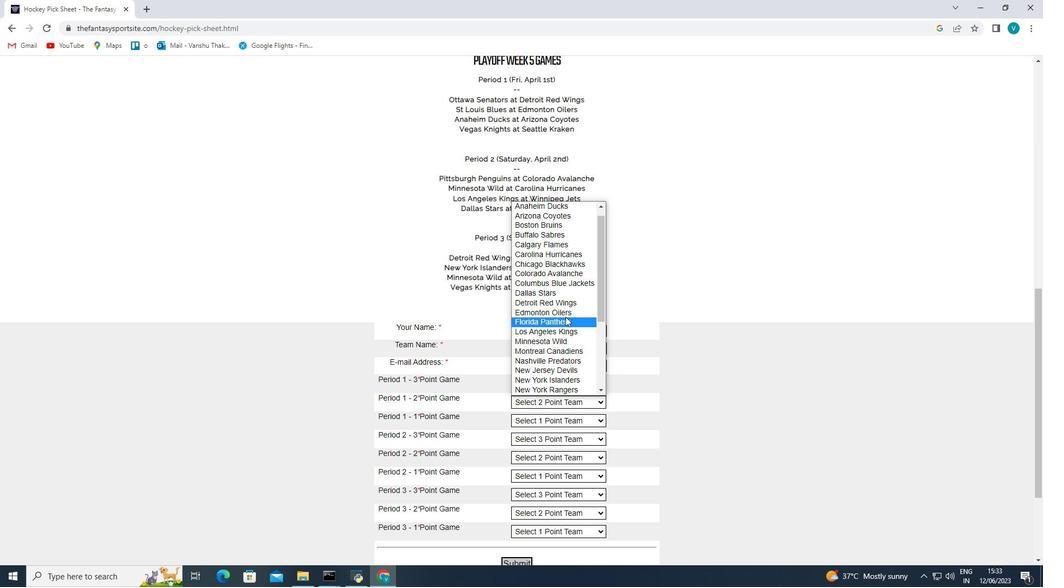 
Action: Mouse pressed left at (566, 315)
Screenshot: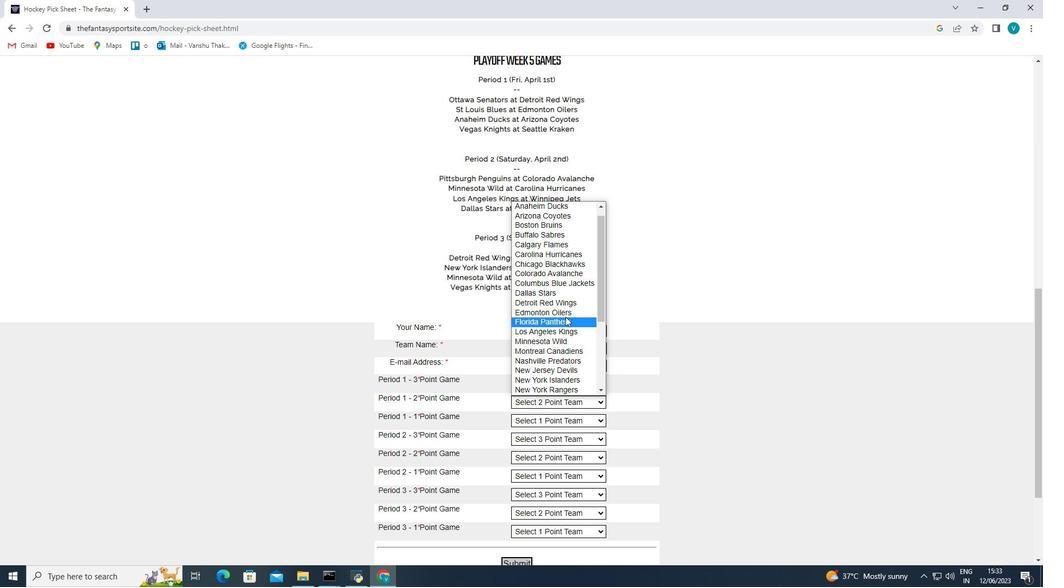 
Action: Mouse moved to (559, 417)
Screenshot: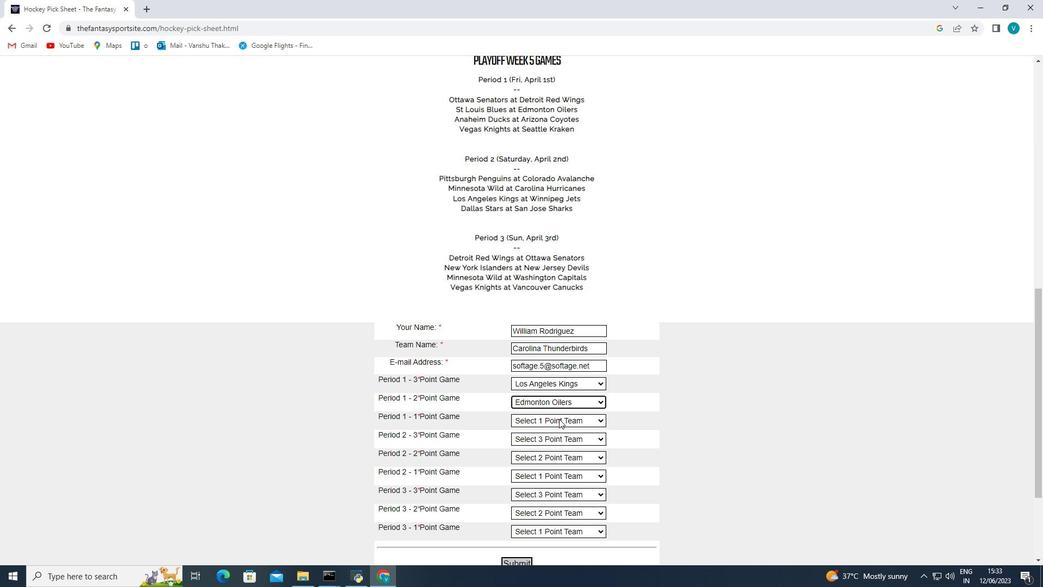 
Action: Mouse pressed left at (559, 417)
Screenshot: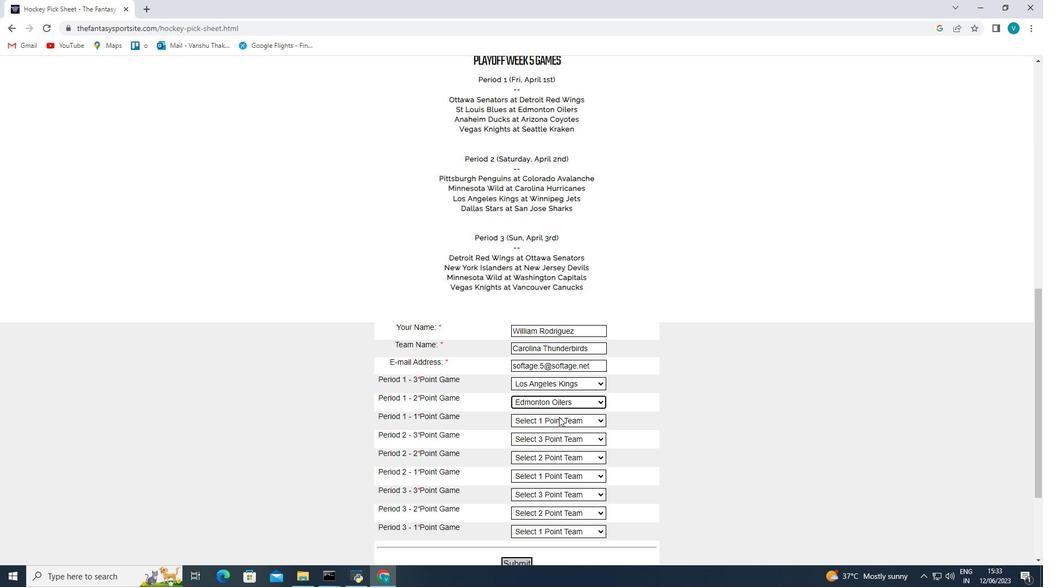 
Action: Mouse moved to (560, 323)
Screenshot: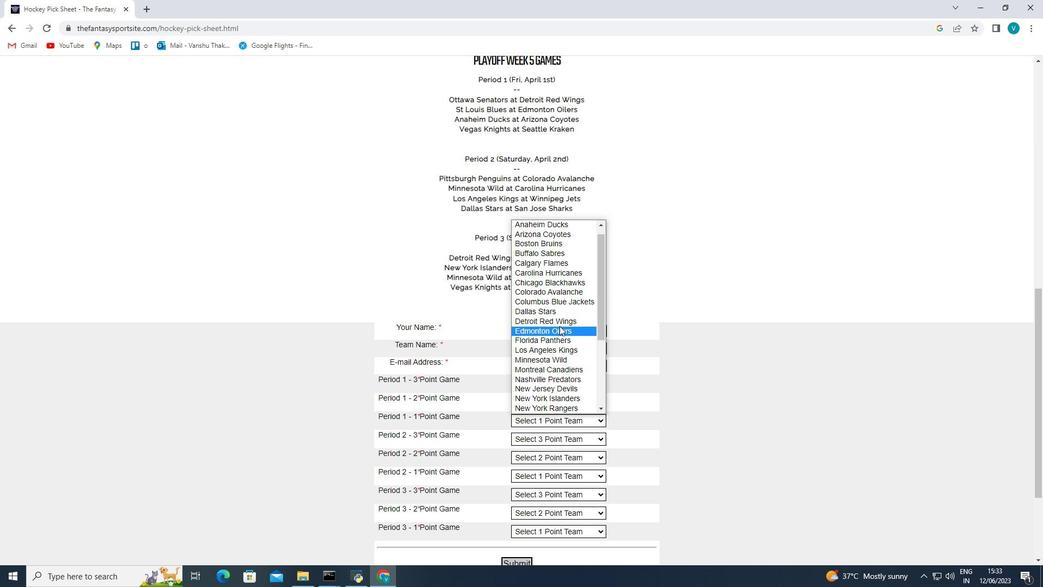 
Action: Mouse pressed left at (560, 323)
Screenshot: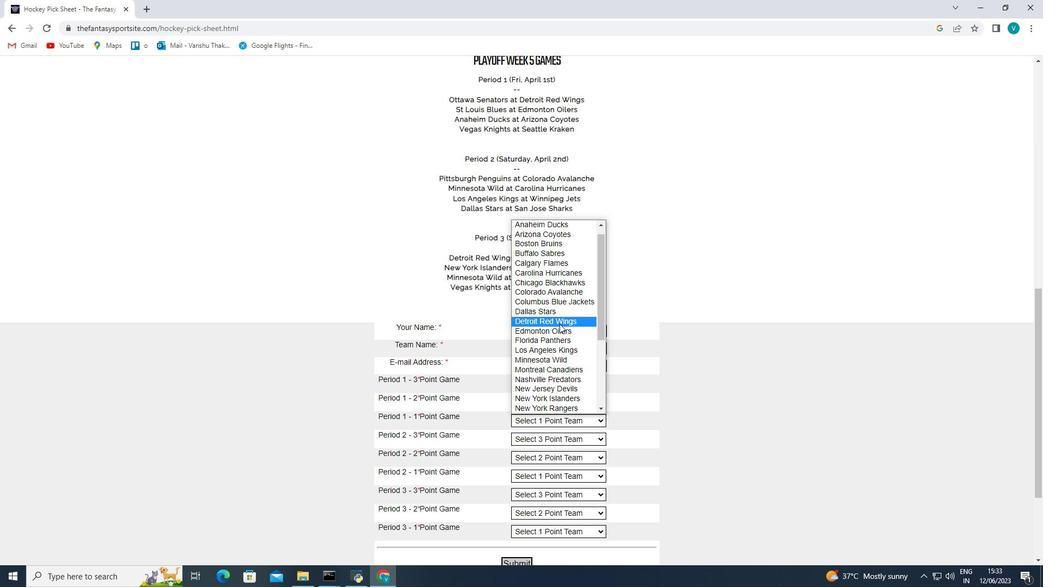 
Action: Mouse moved to (563, 434)
Screenshot: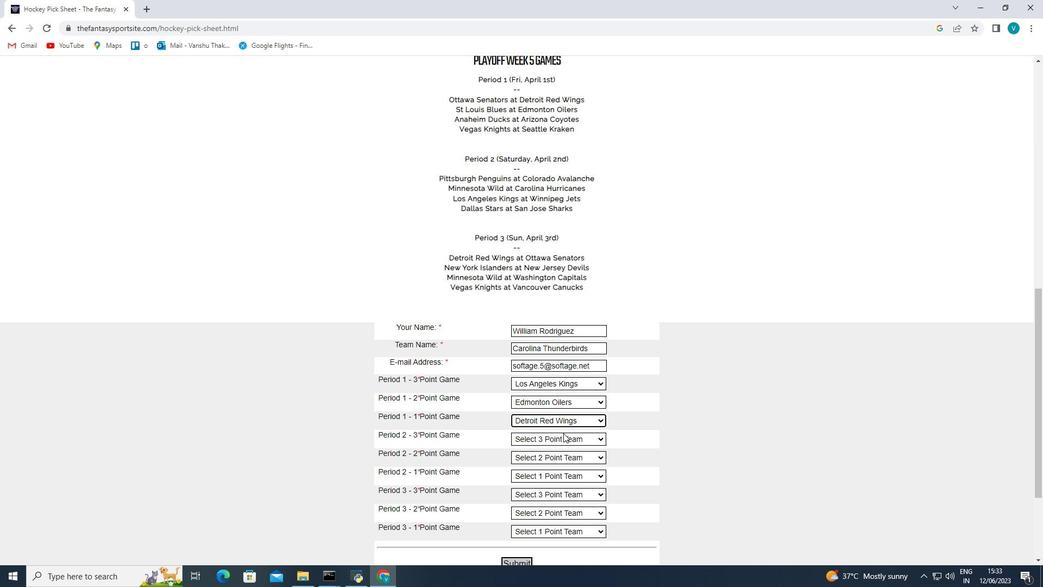
Action: Mouse pressed left at (563, 434)
Screenshot: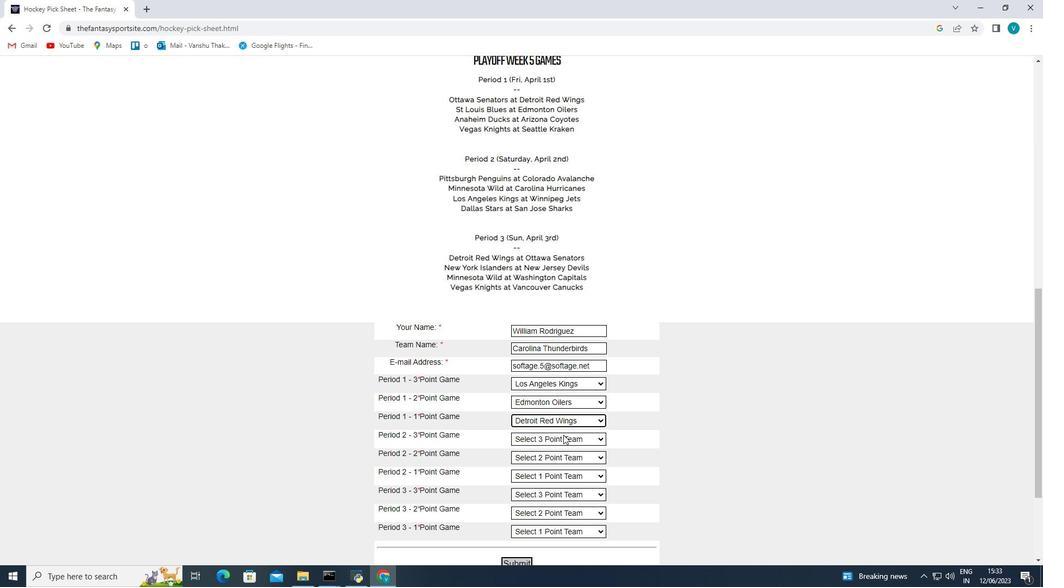 
Action: Mouse moved to (558, 340)
Screenshot: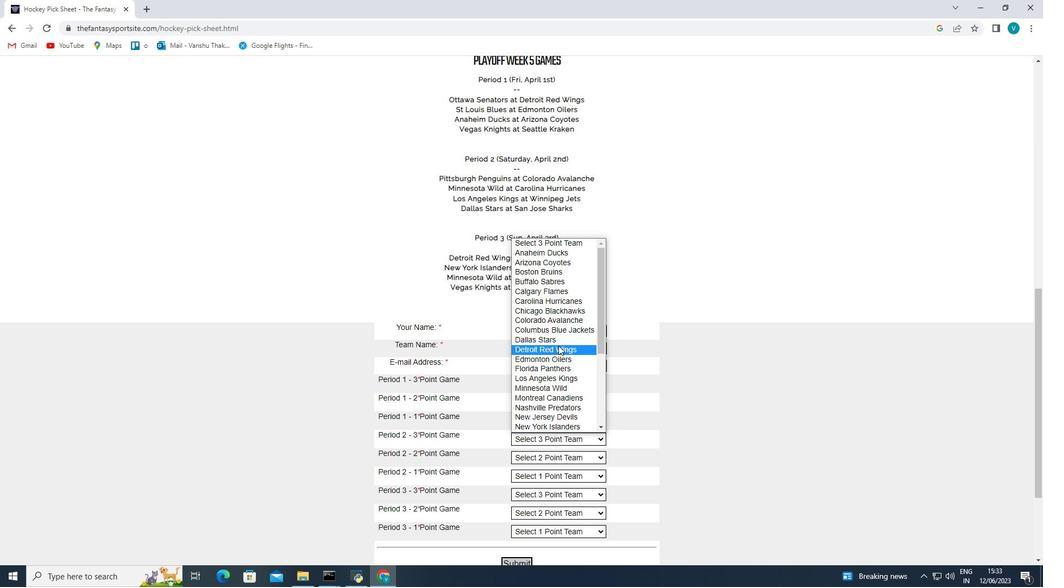 
Action: Mouse pressed left at (558, 340)
Screenshot: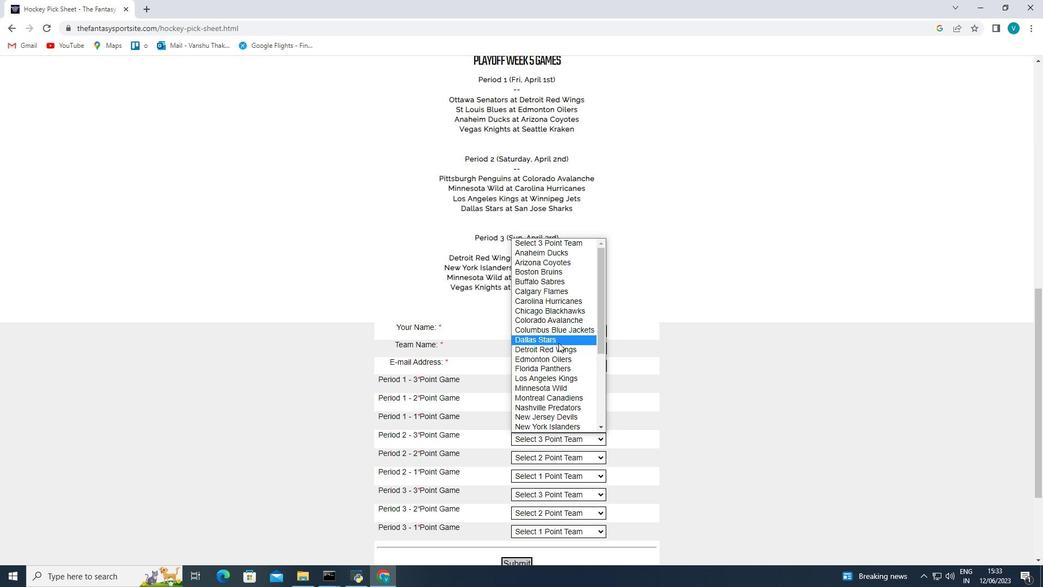 
Action: Mouse moved to (551, 454)
Screenshot: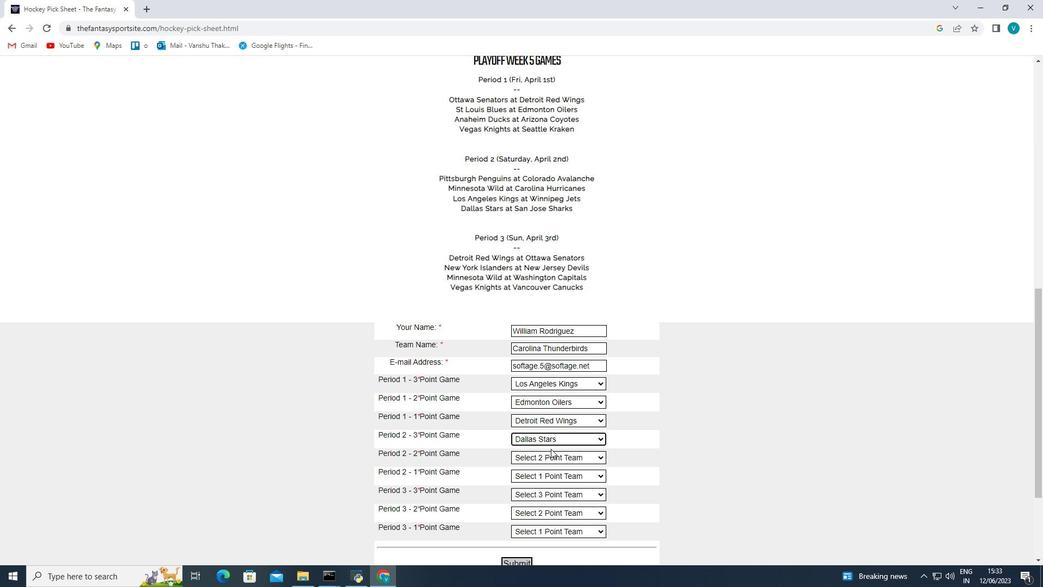 
Action: Mouse pressed left at (551, 454)
Screenshot: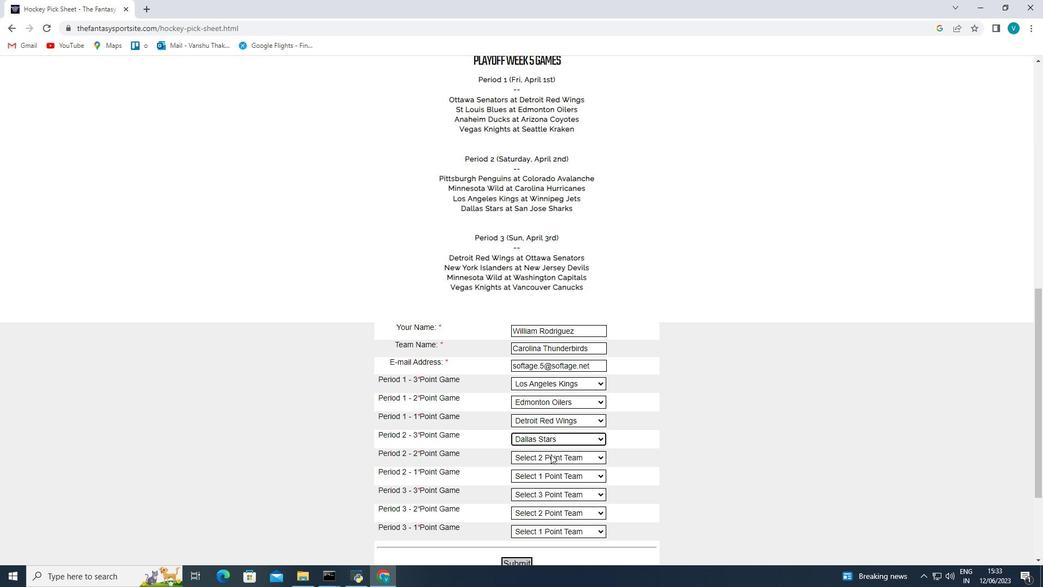 
Action: Mouse moved to (550, 340)
Screenshot: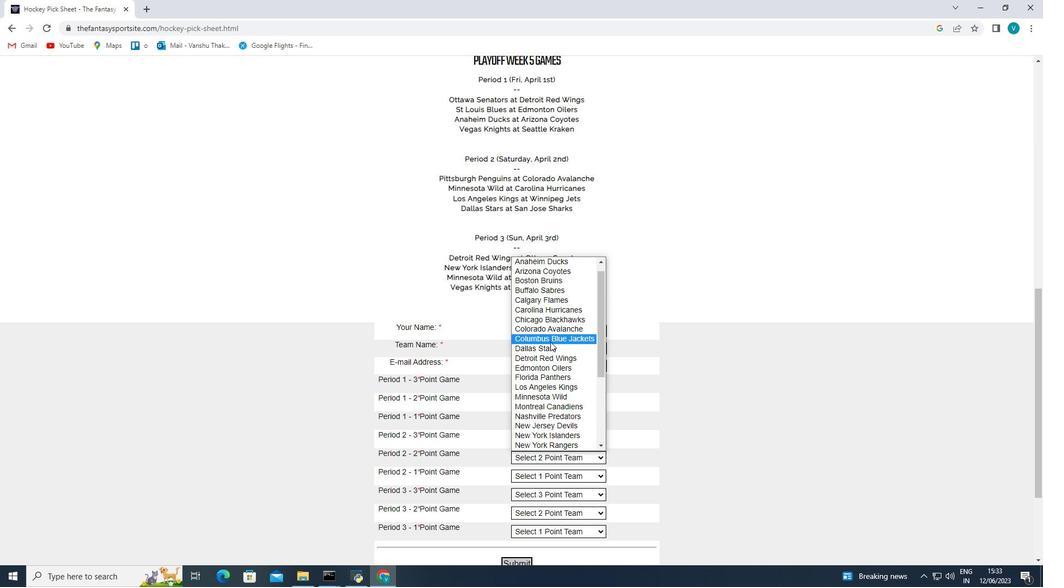 
Action: Mouse pressed left at (550, 340)
Screenshot: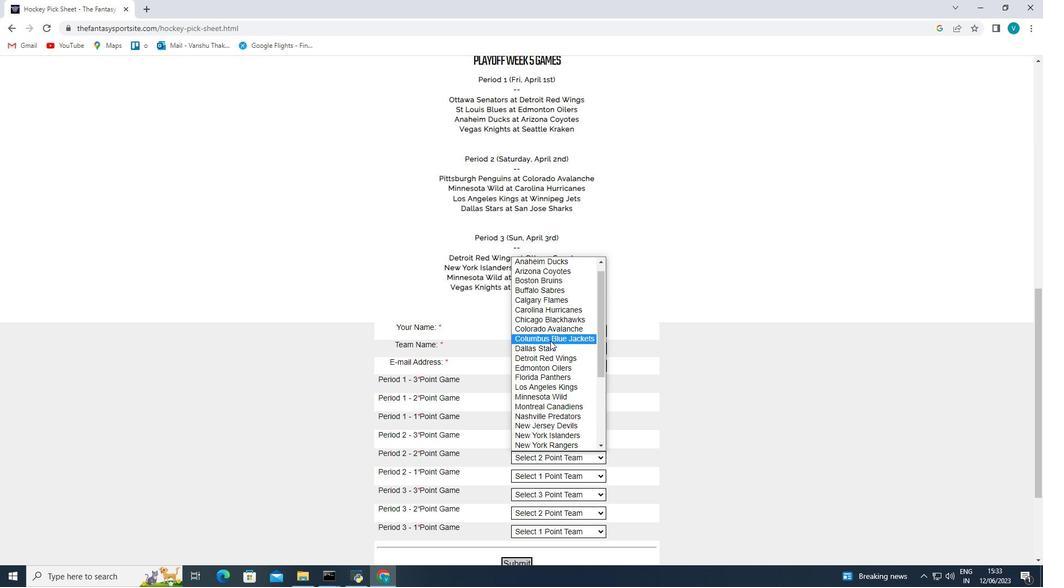 
Action: Mouse moved to (556, 477)
Screenshot: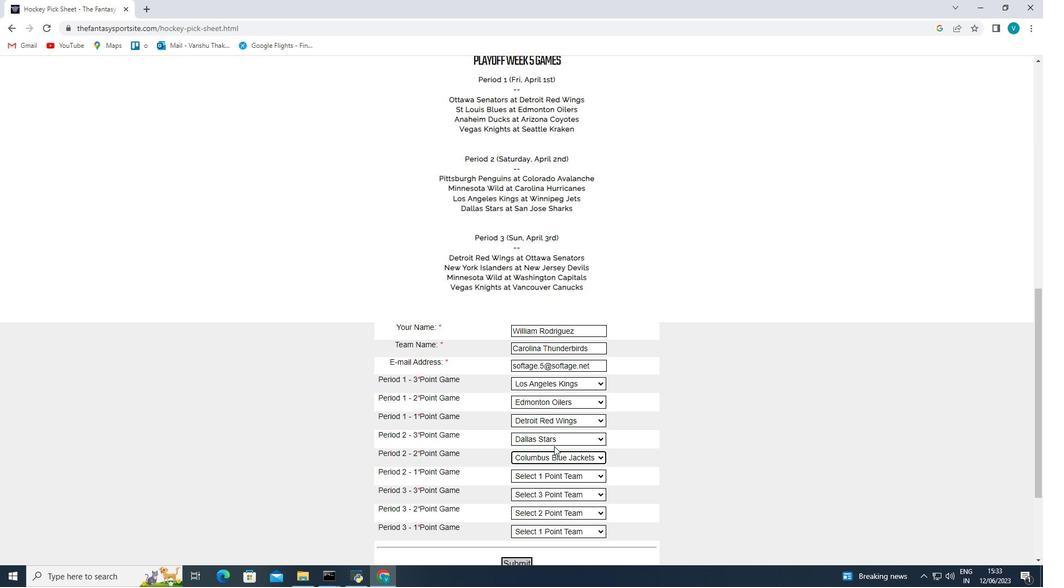
Action: Mouse pressed left at (556, 477)
Screenshot: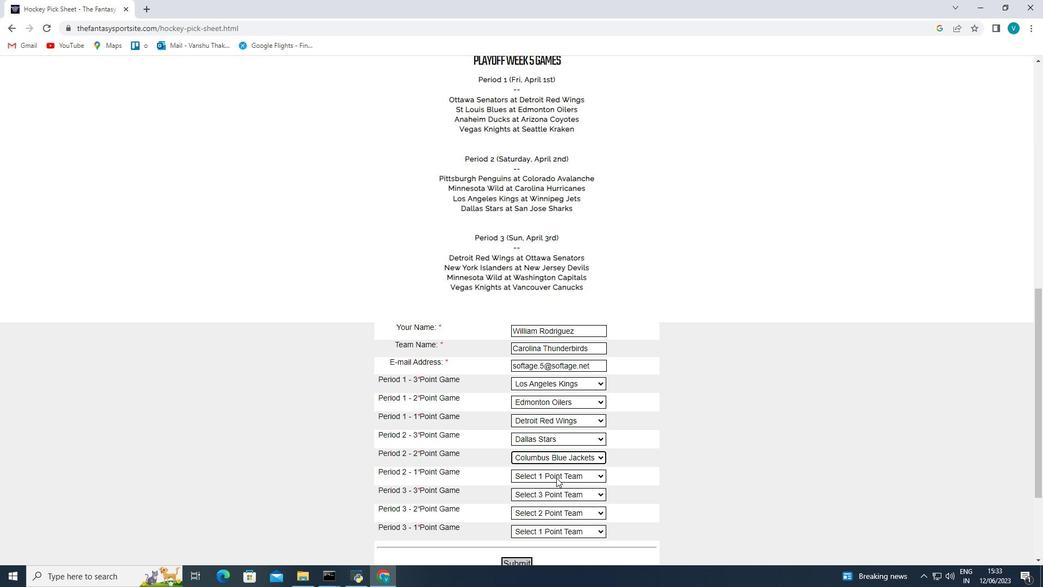 
Action: Mouse moved to (555, 340)
Screenshot: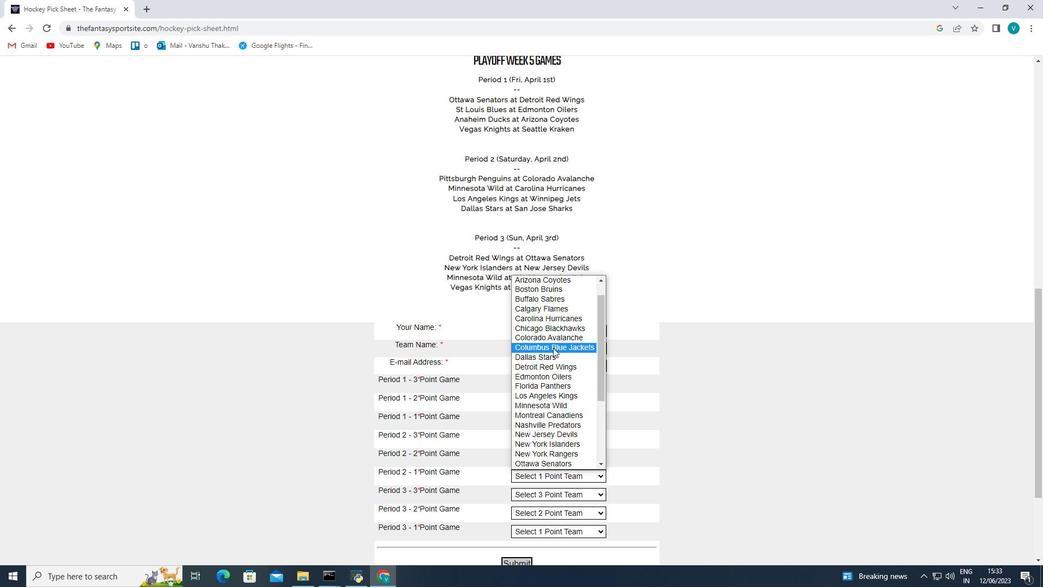 
Action: Mouse pressed left at (555, 340)
Screenshot: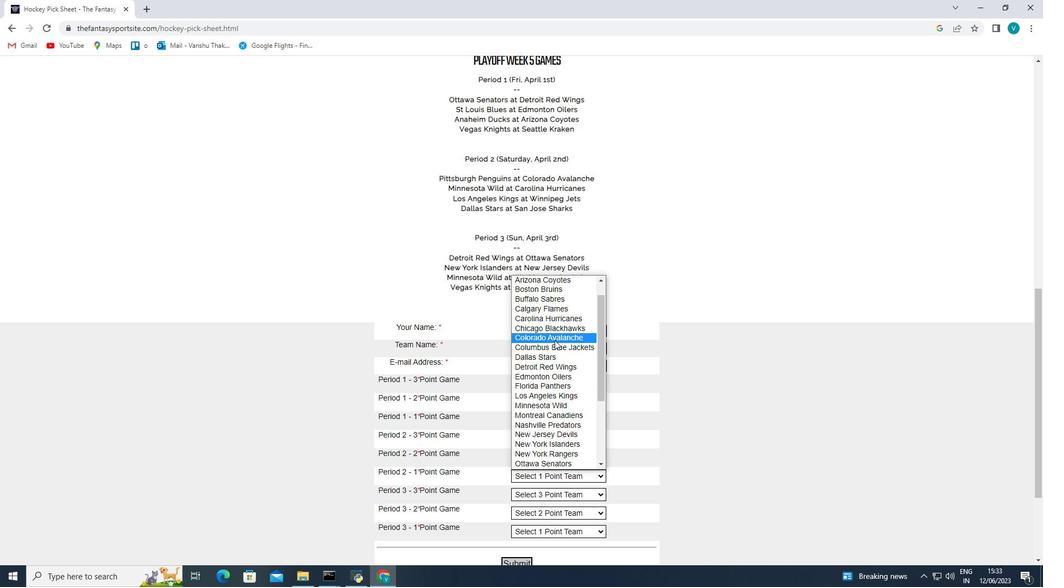 
Action: Mouse moved to (552, 497)
Screenshot: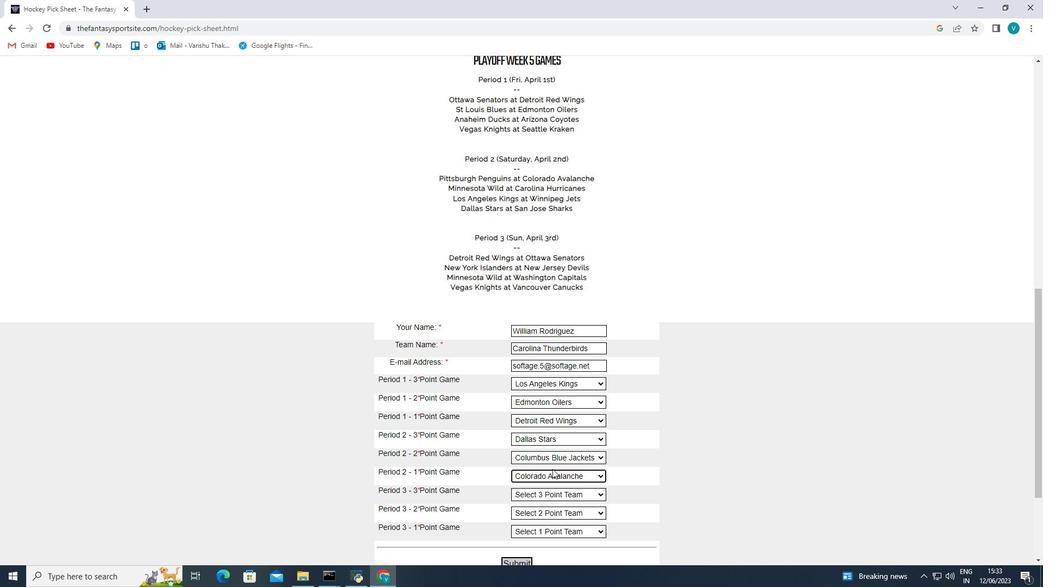 
Action: Mouse pressed left at (552, 497)
Screenshot: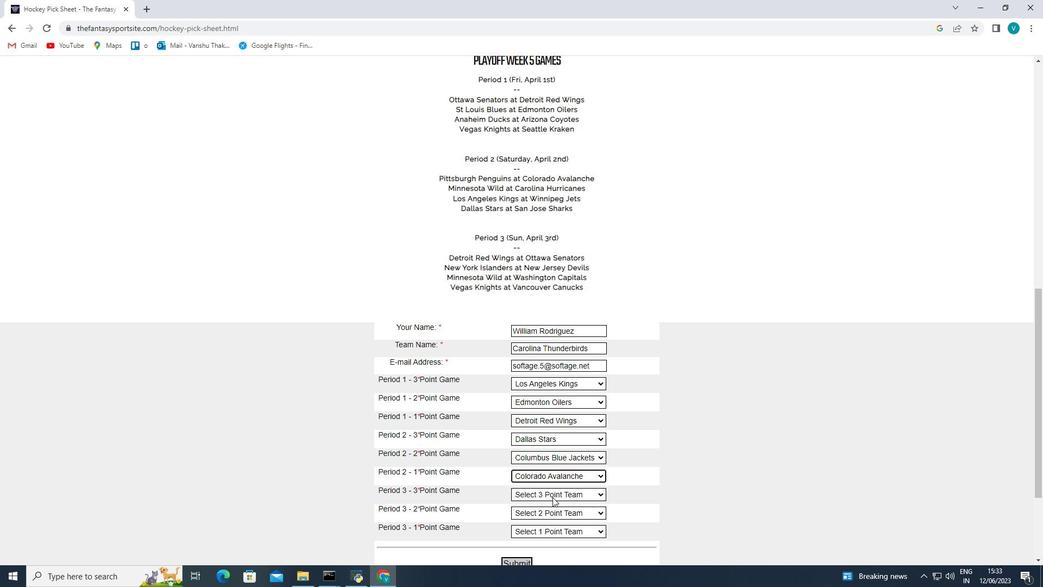 
Action: Mouse moved to (566, 368)
Screenshot: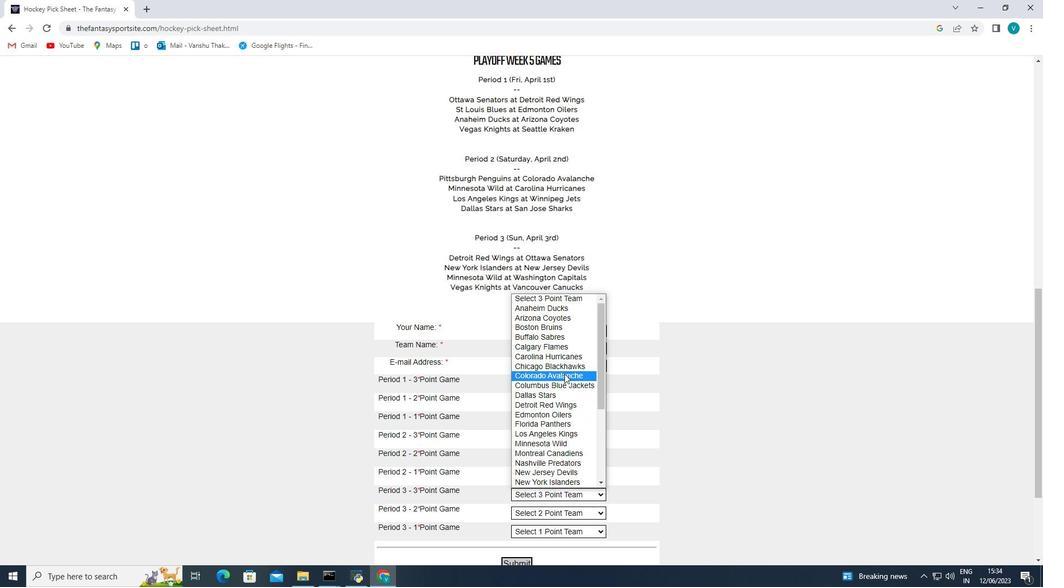 
Action: Mouse pressed left at (566, 368)
Screenshot: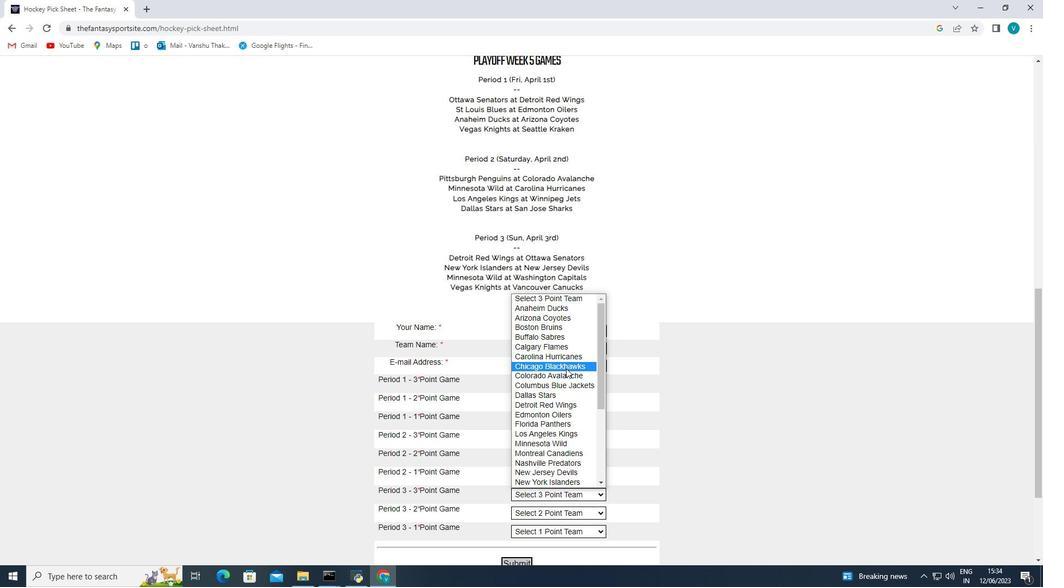 
Action: Mouse moved to (552, 510)
Screenshot: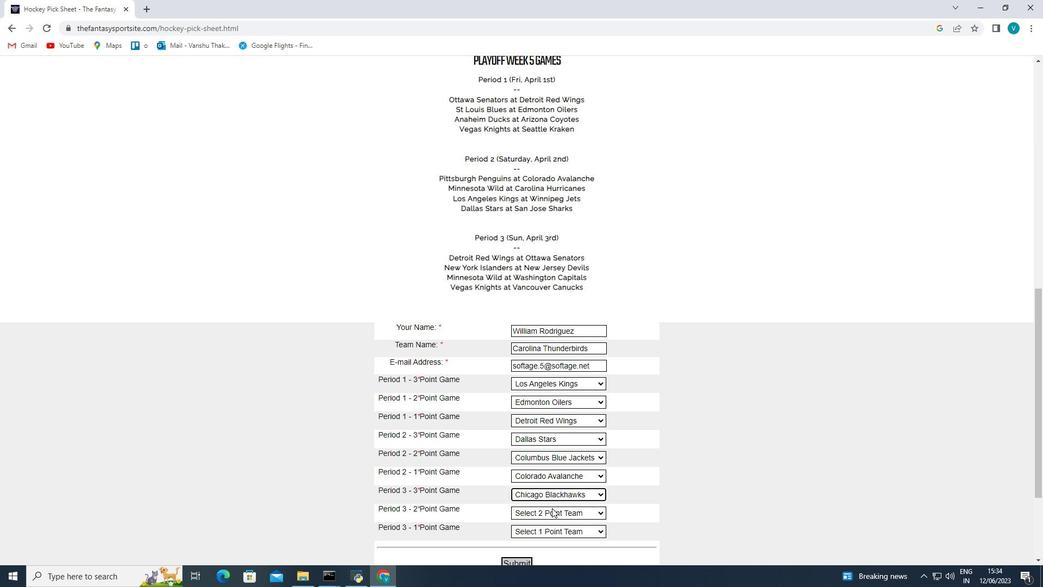 
Action: Mouse pressed left at (552, 510)
Screenshot: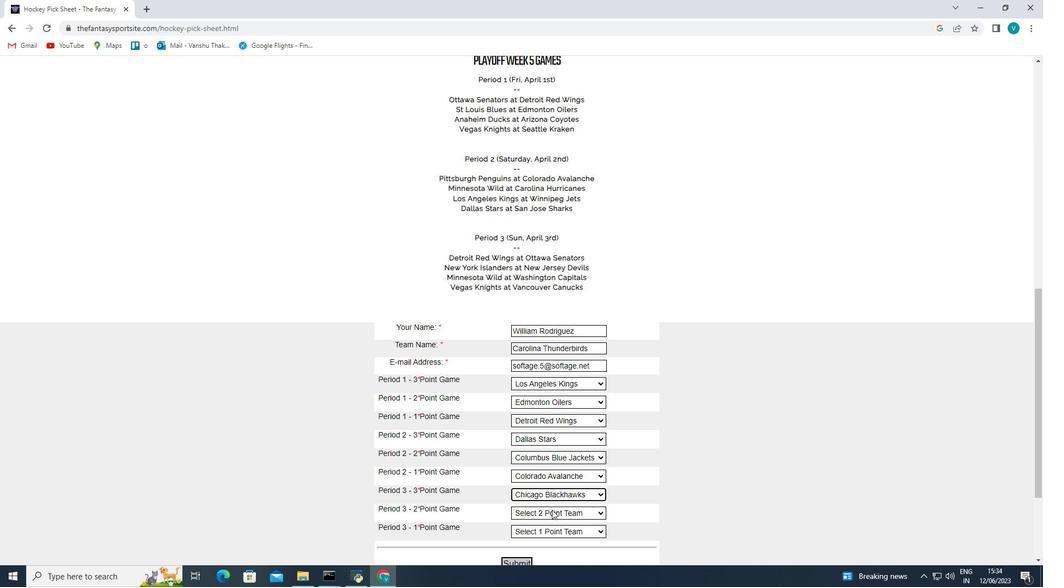 
Action: Mouse moved to (569, 378)
Screenshot: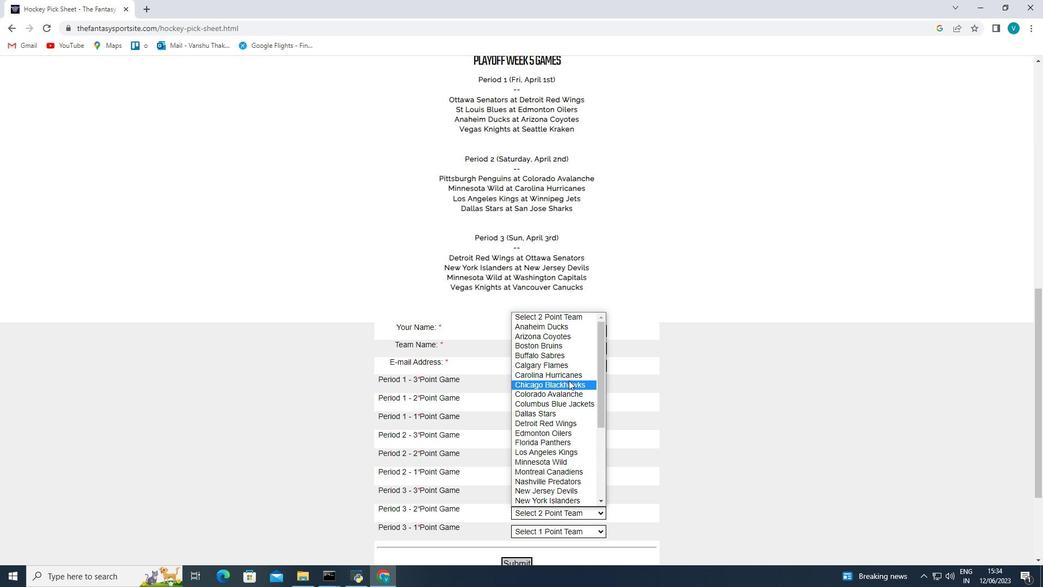 
Action: Mouse pressed left at (569, 378)
Screenshot: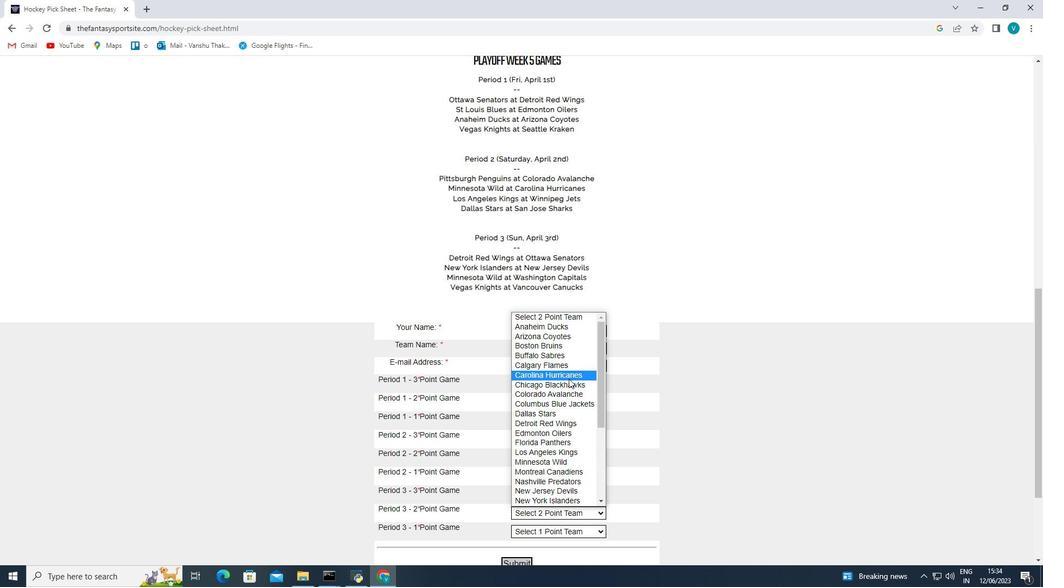 
Action: Mouse moved to (562, 535)
Screenshot: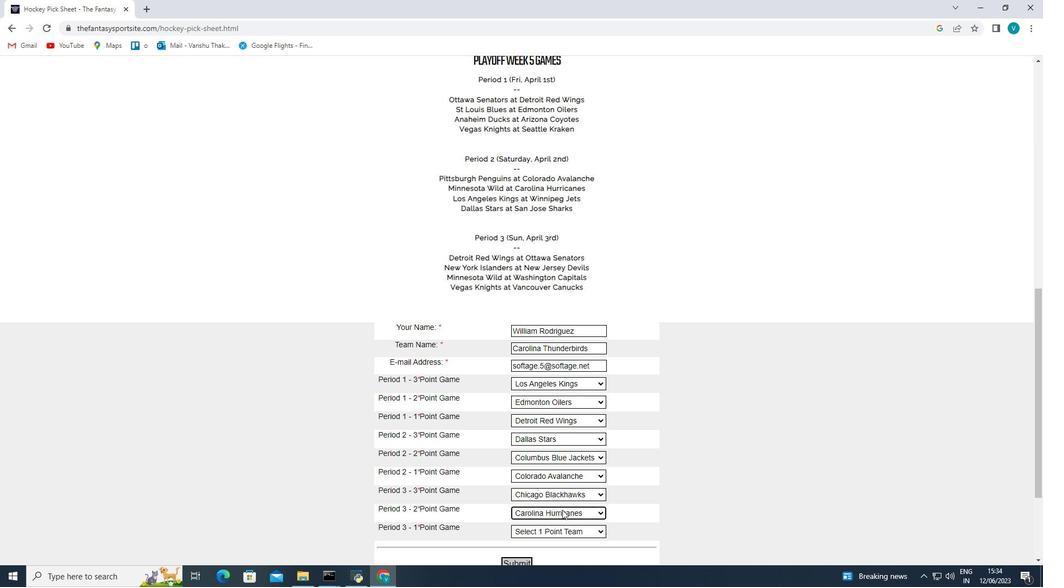 
Action: Mouse pressed left at (562, 535)
Screenshot: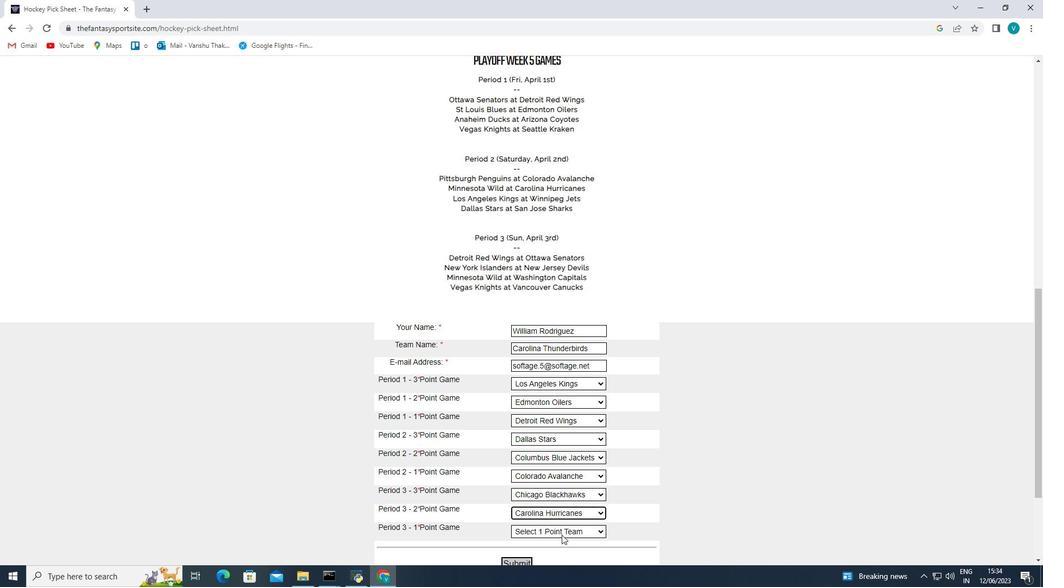 
Action: Mouse moved to (568, 388)
Screenshot: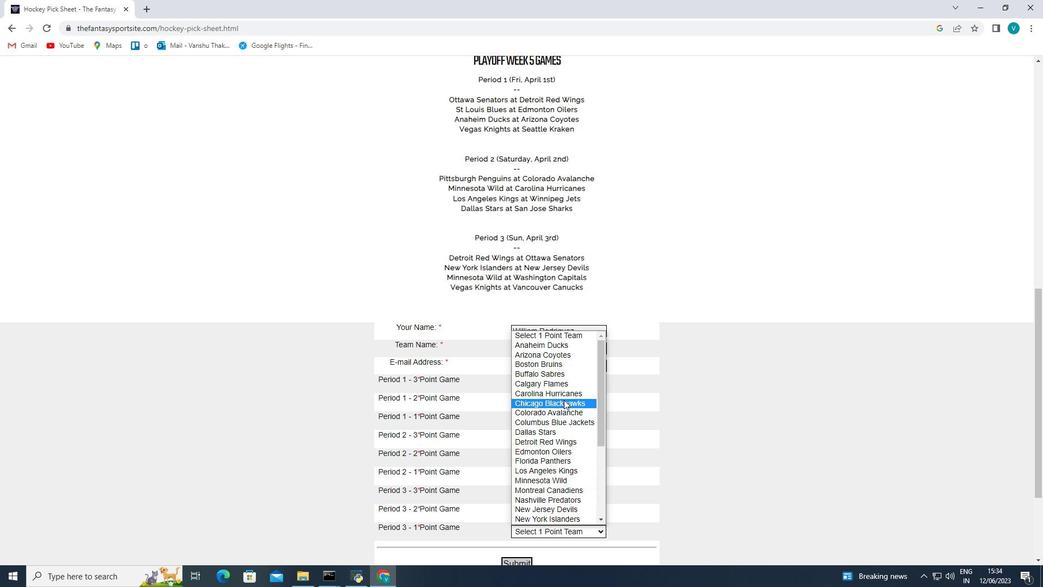
Action: Mouse pressed left at (568, 388)
Screenshot: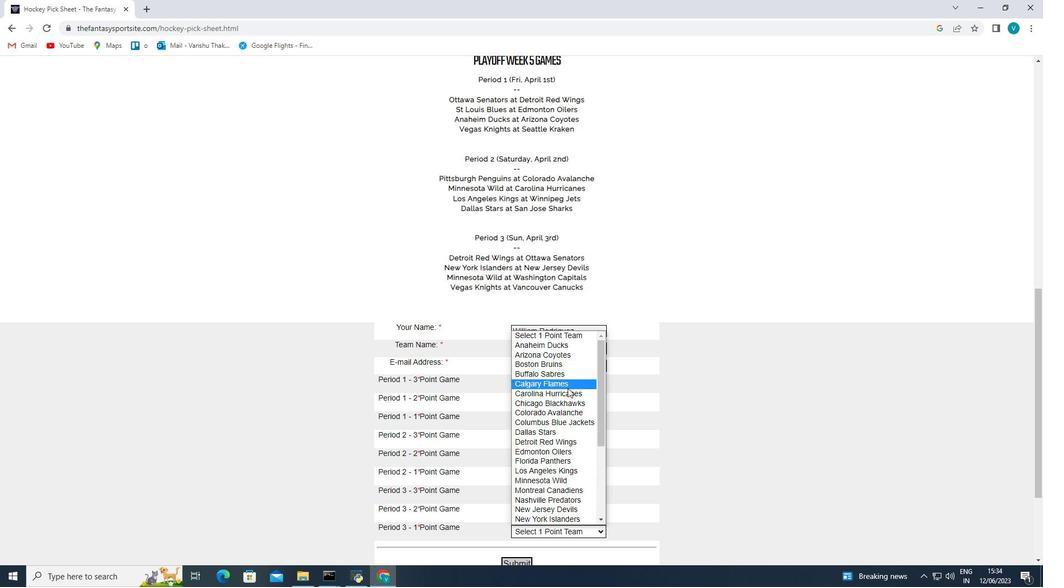 
Action: Mouse moved to (533, 502)
Screenshot: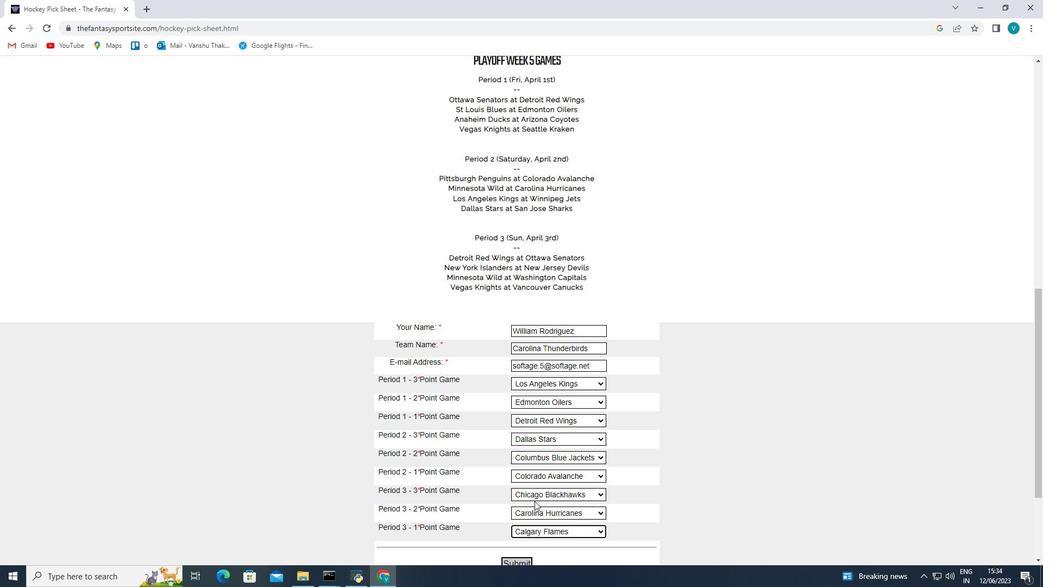 
Action: Mouse scrolled (533, 502) with delta (0, 0)
Screenshot: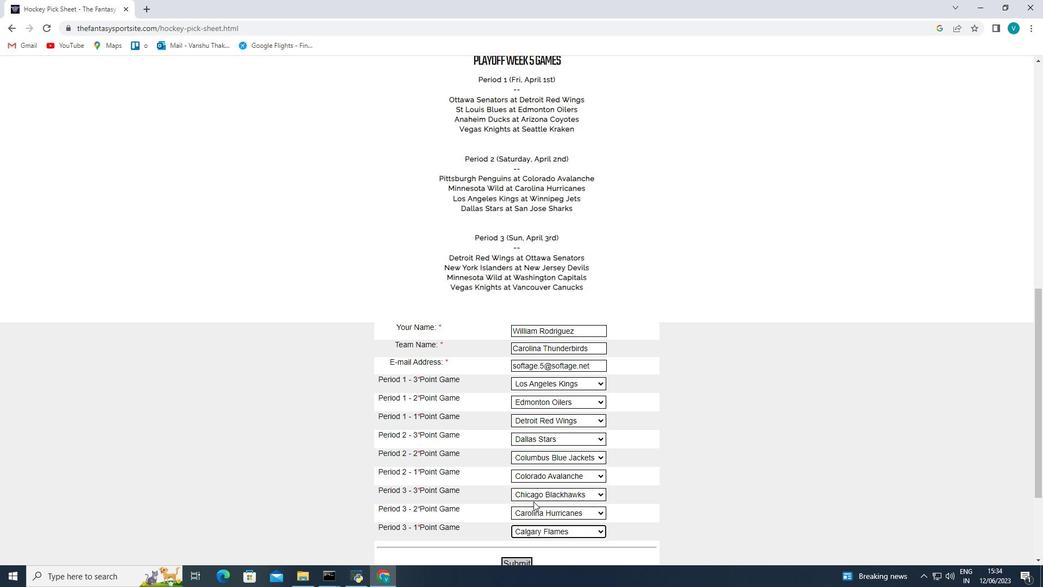 
Action: Mouse scrolled (533, 502) with delta (0, 0)
Screenshot: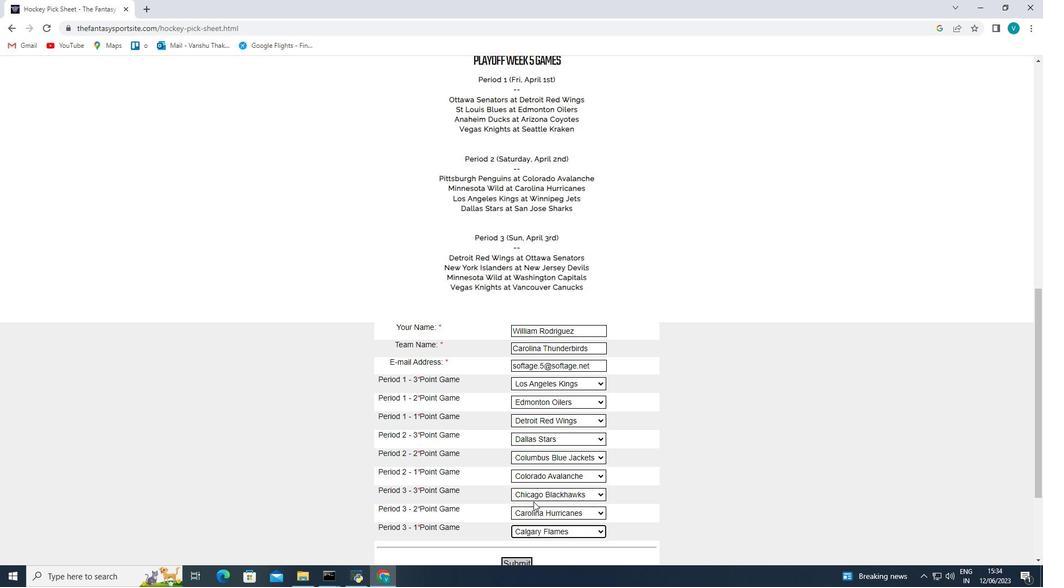 
Action: Mouse scrolled (533, 502) with delta (0, 0)
Screenshot: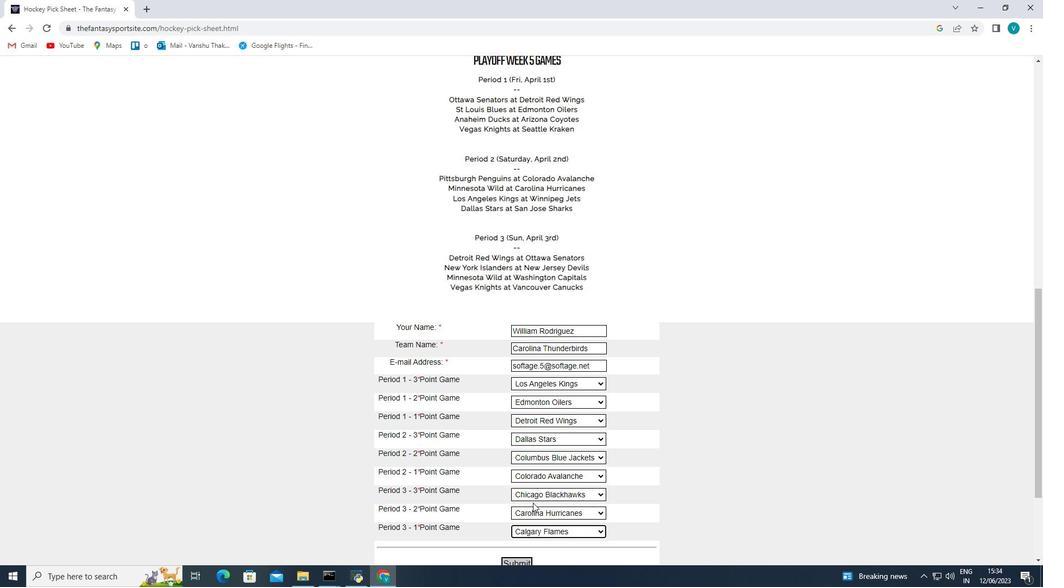 
Action: Mouse moved to (526, 418)
Screenshot: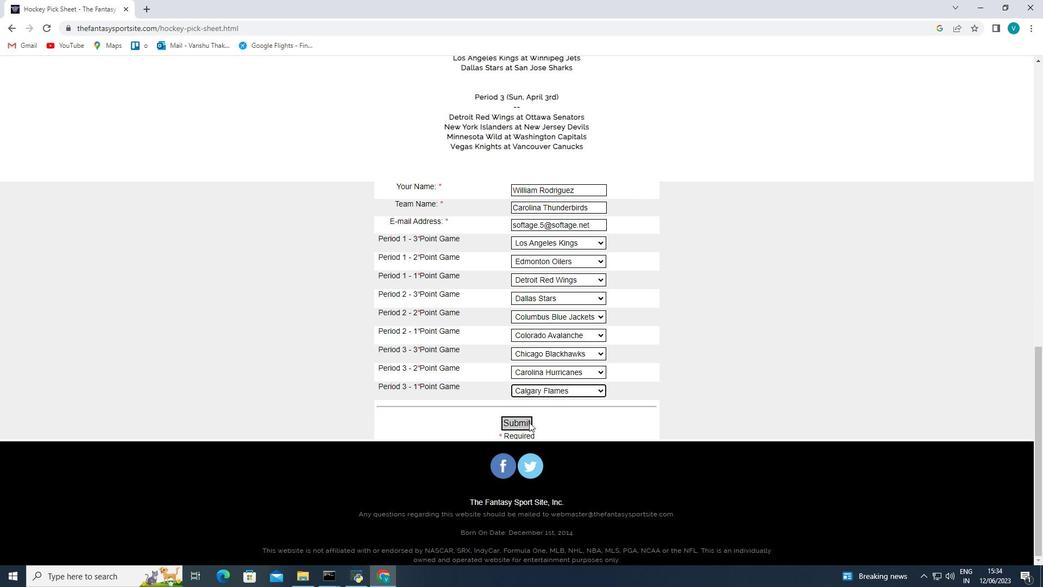 
Action: Mouse pressed left at (526, 418)
Screenshot: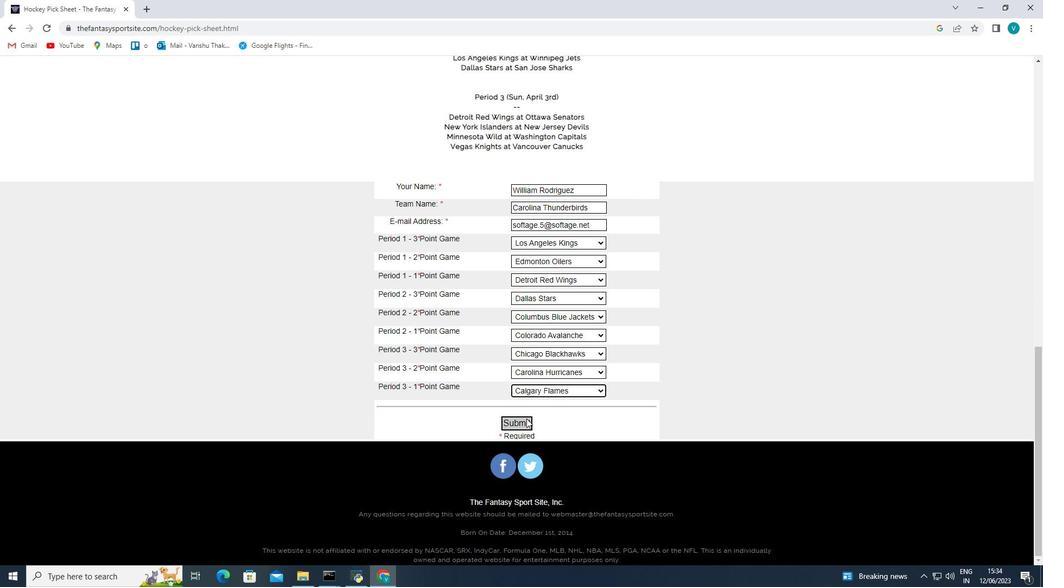 
